Task: Open Card Product End-of-Life Performance Review in Board Customer Service Chatbot Implementation and Optimization to Workspace Audio Editing Software and add a team member Softage.1@softage.net, a label Purple, a checklist User Experience Design, an attachment from your onedrive, a color Purple and finally, add a card description 'Plan and execute company team-building retreat with a focus on personal development' and a comment 'This task presents an opportunity to build strong relationships with our stakeholders and earn their trust.'. Add a start date 'Jan 09, 1900' with a due date 'Jan 16, 1900'
Action: Mouse moved to (92, 359)
Screenshot: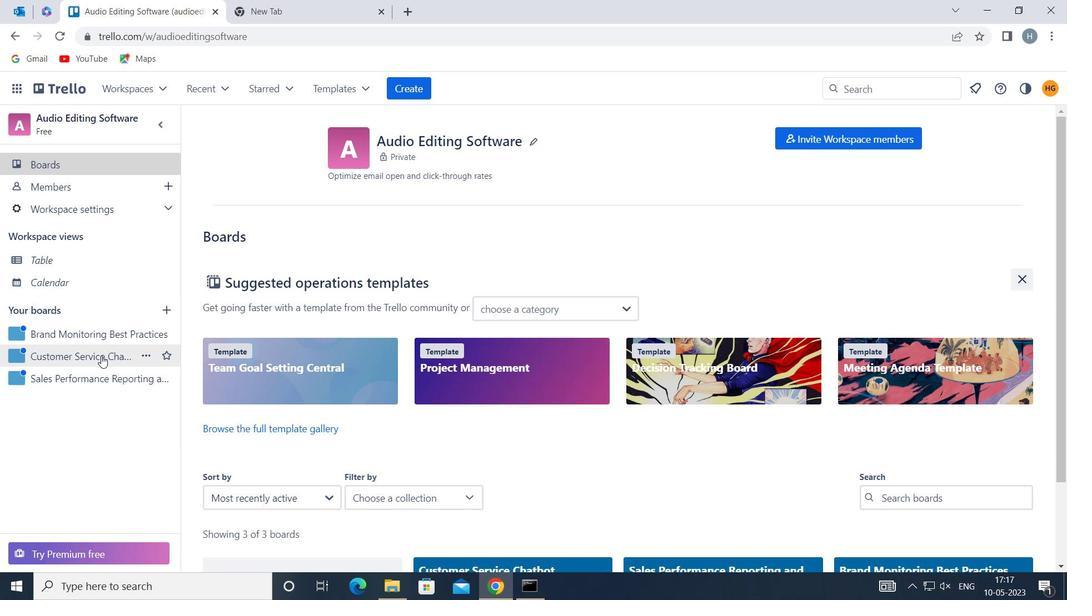 
Action: Mouse pressed left at (92, 359)
Screenshot: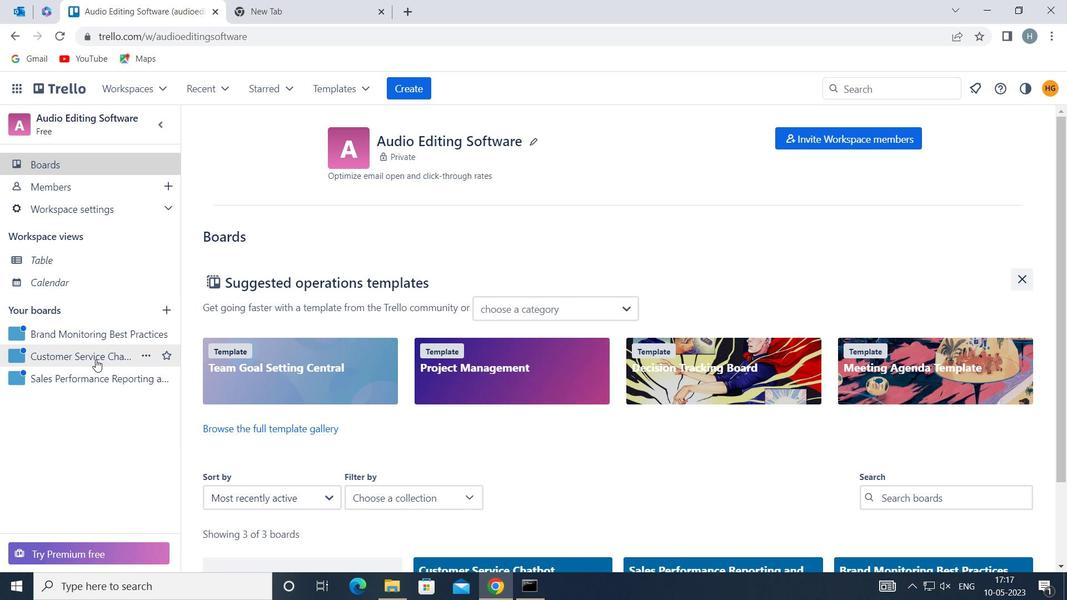 
Action: Mouse moved to (645, 196)
Screenshot: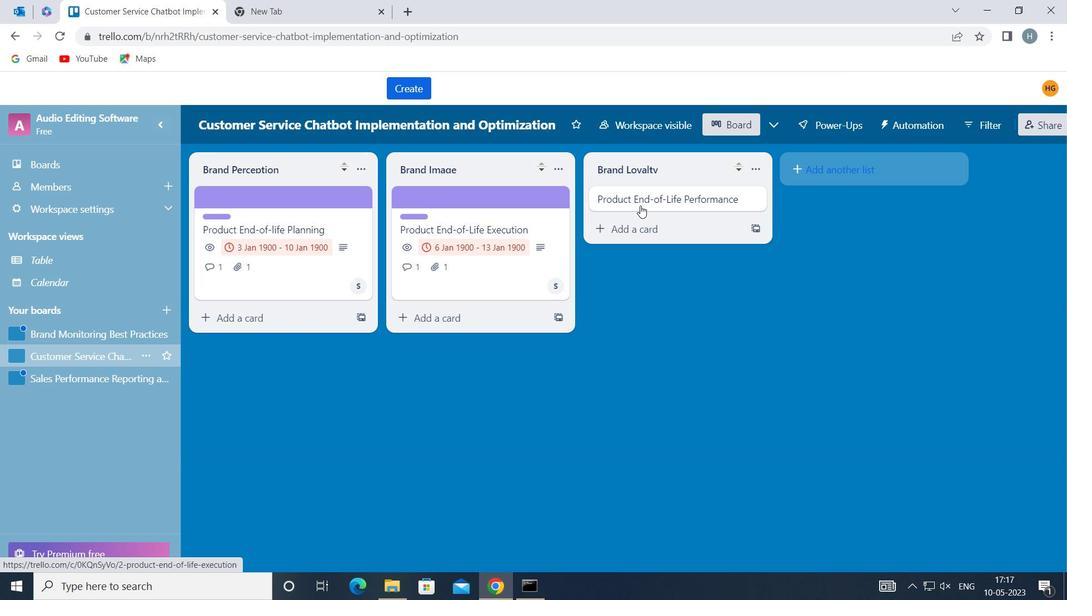 
Action: Mouse pressed left at (645, 196)
Screenshot: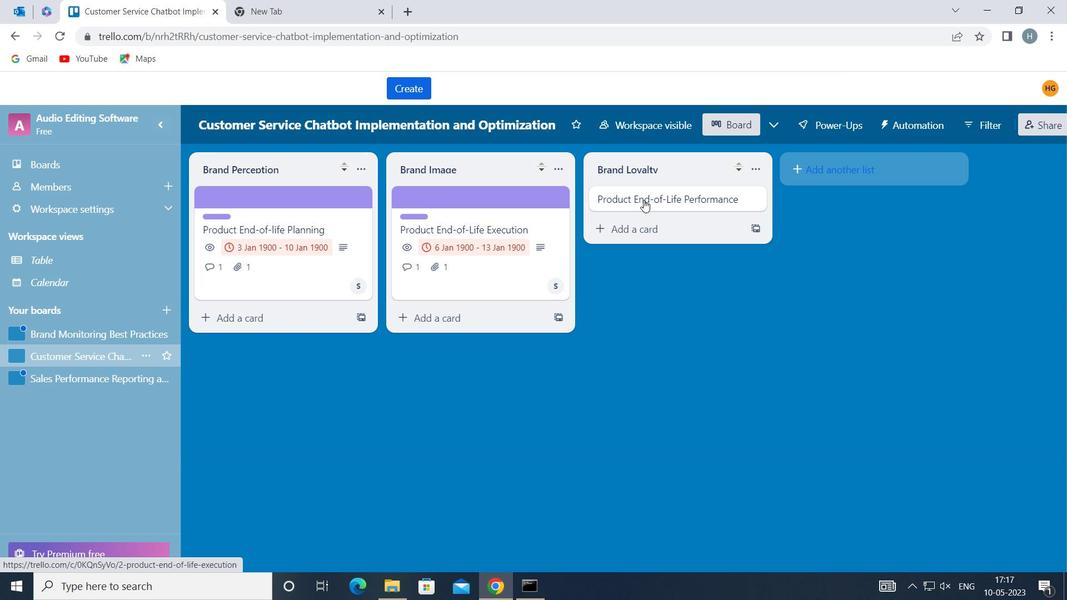 
Action: Mouse moved to (700, 248)
Screenshot: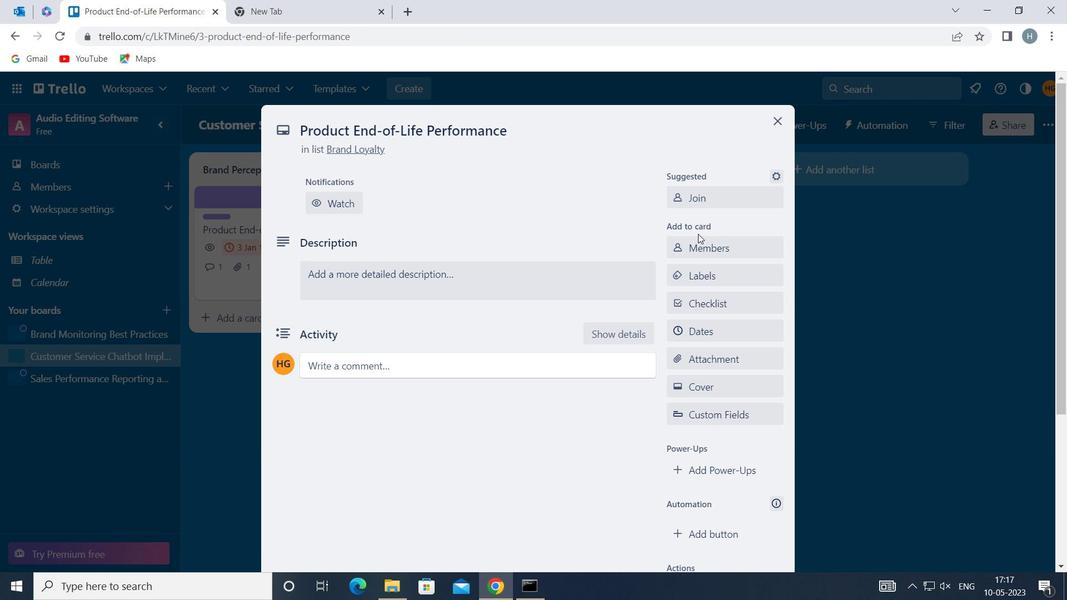 
Action: Mouse pressed left at (700, 248)
Screenshot: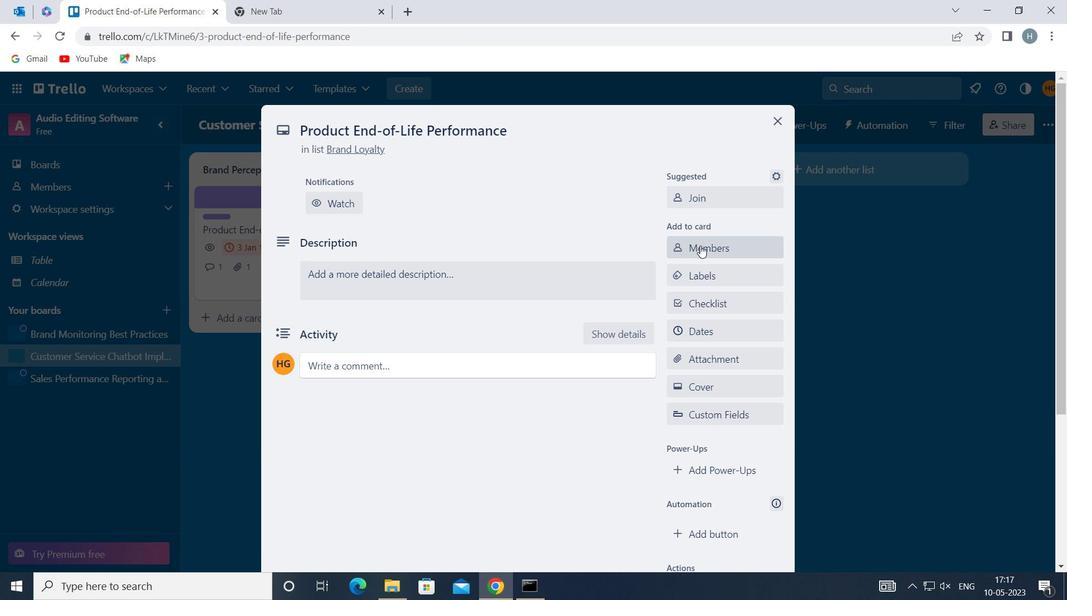 
Action: Key pressed softa
Screenshot: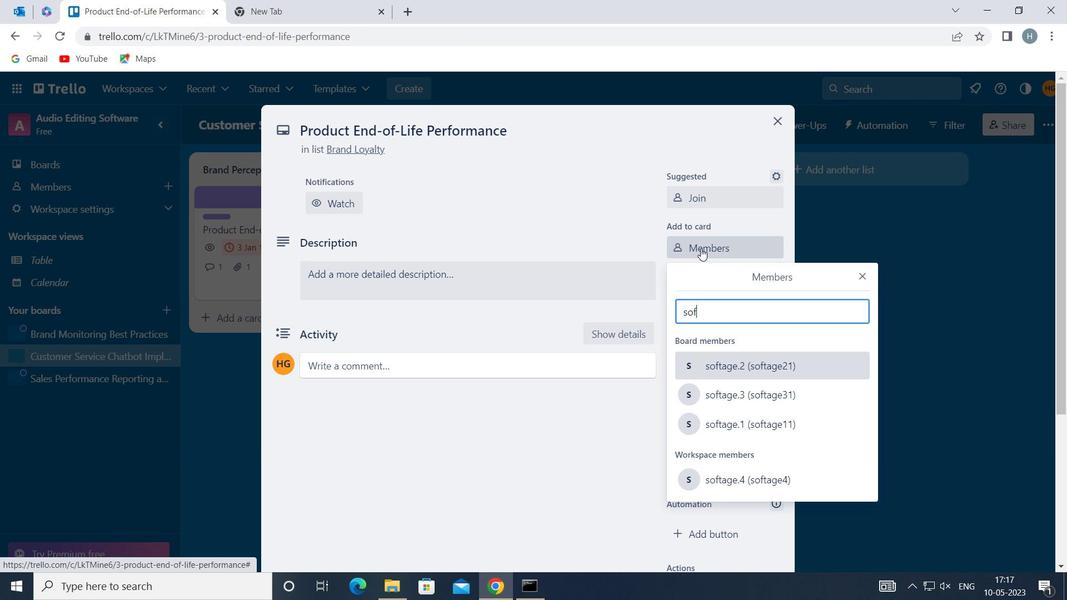
Action: Mouse moved to (763, 416)
Screenshot: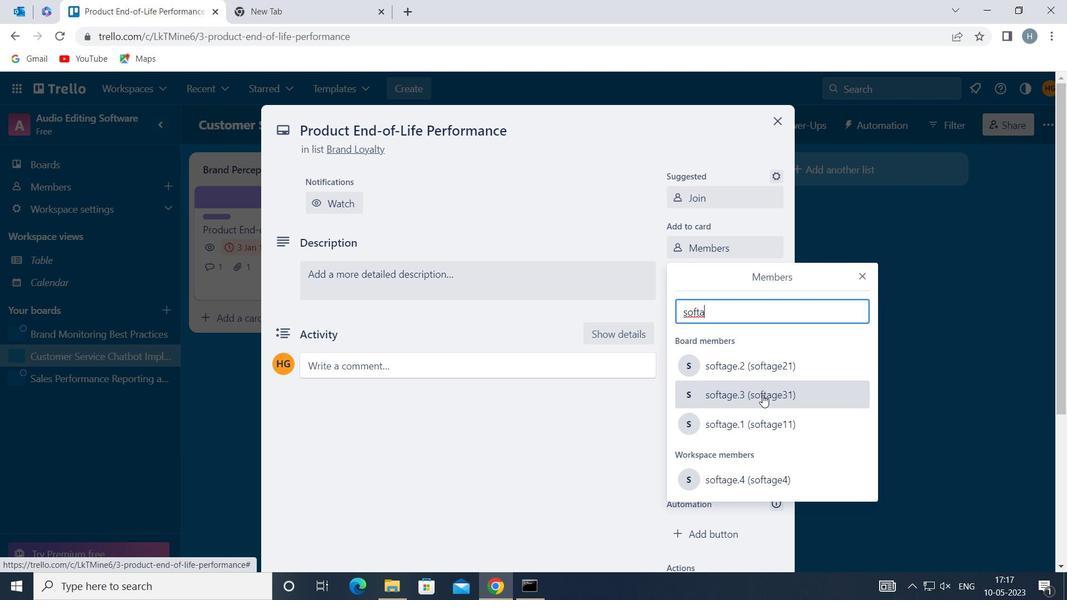
Action: Mouse pressed left at (763, 416)
Screenshot: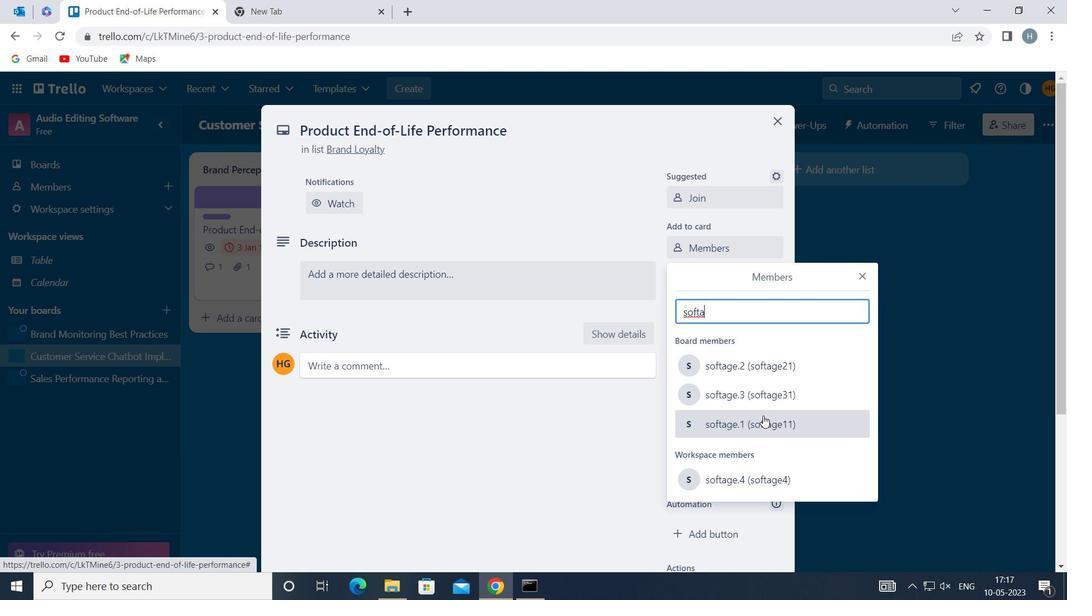 
Action: Mouse moved to (860, 276)
Screenshot: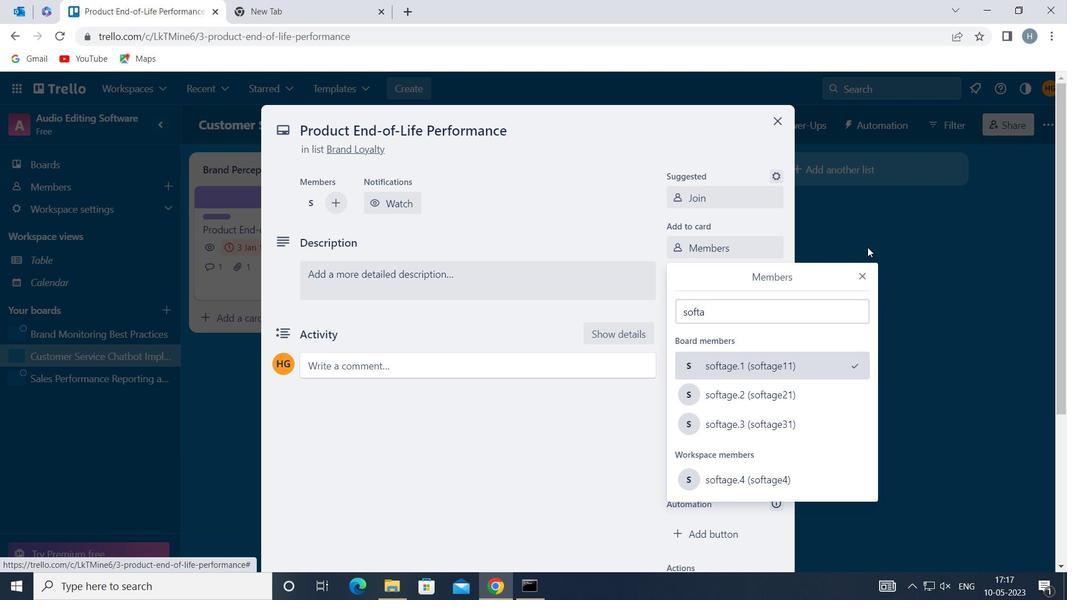 
Action: Mouse pressed left at (860, 276)
Screenshot: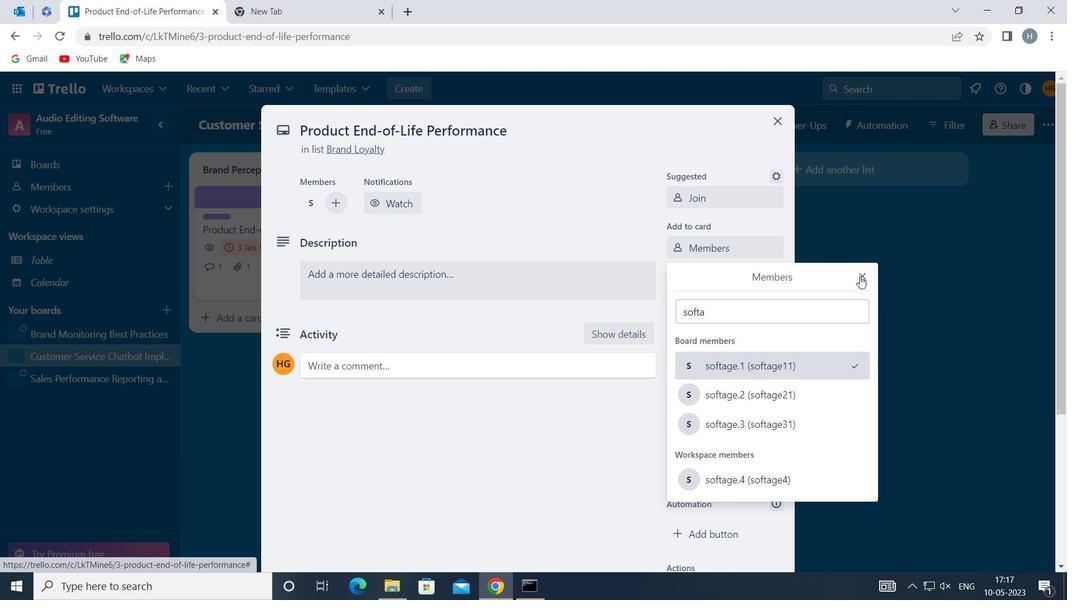 
Action: Mouse moved to (741, 272)
Screenshot: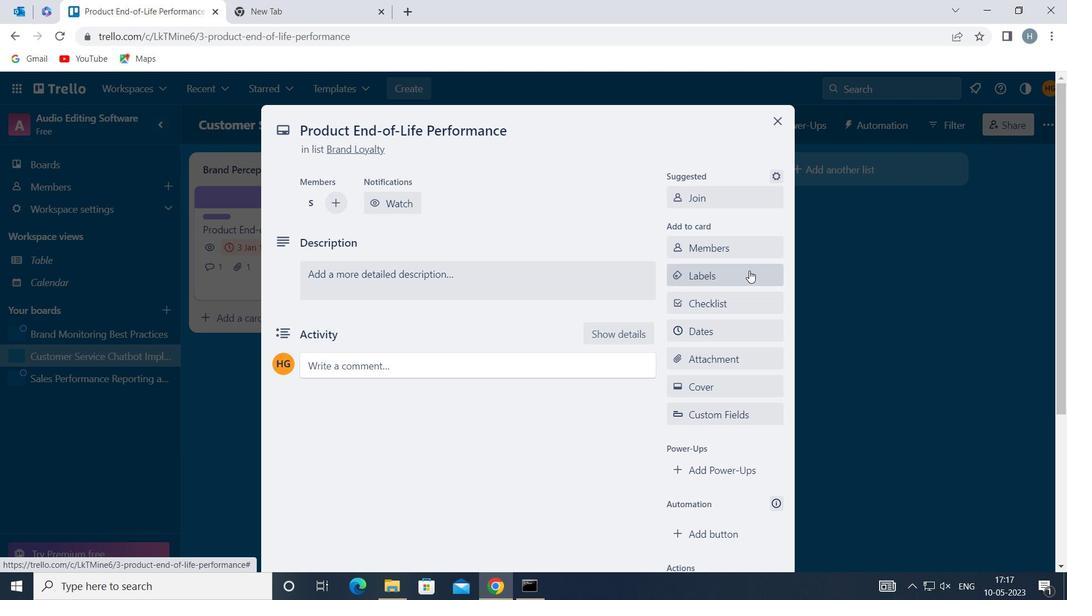 
Action: Mouse pressed left at (741, 272)
Screenshot: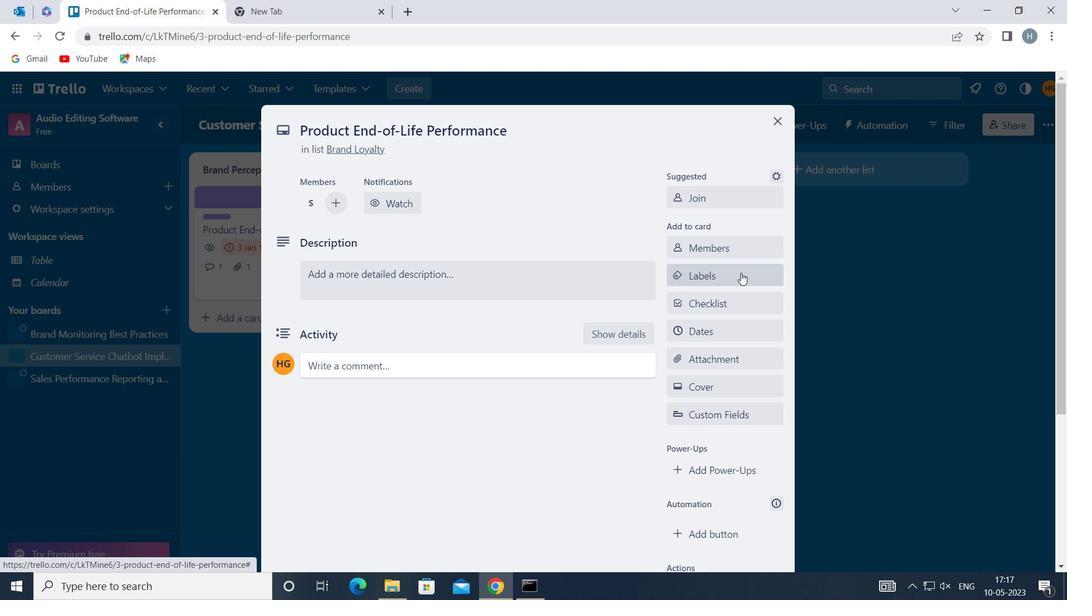 
Action: Mouse moved to (828, 305)
Screenshot: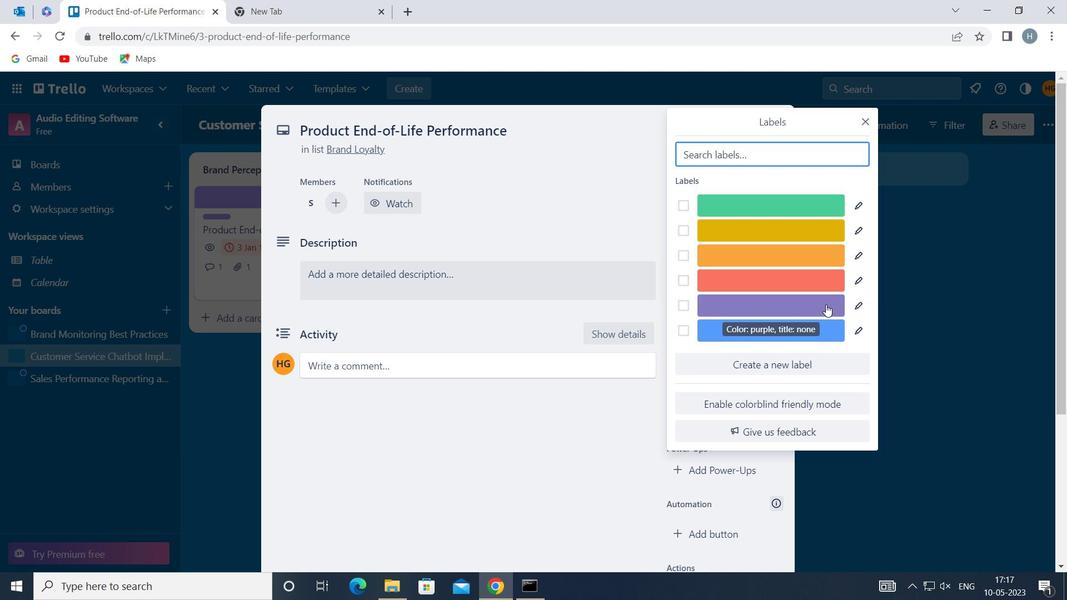 
Action: Mouse pressed left at (828, 305)
Screenshot: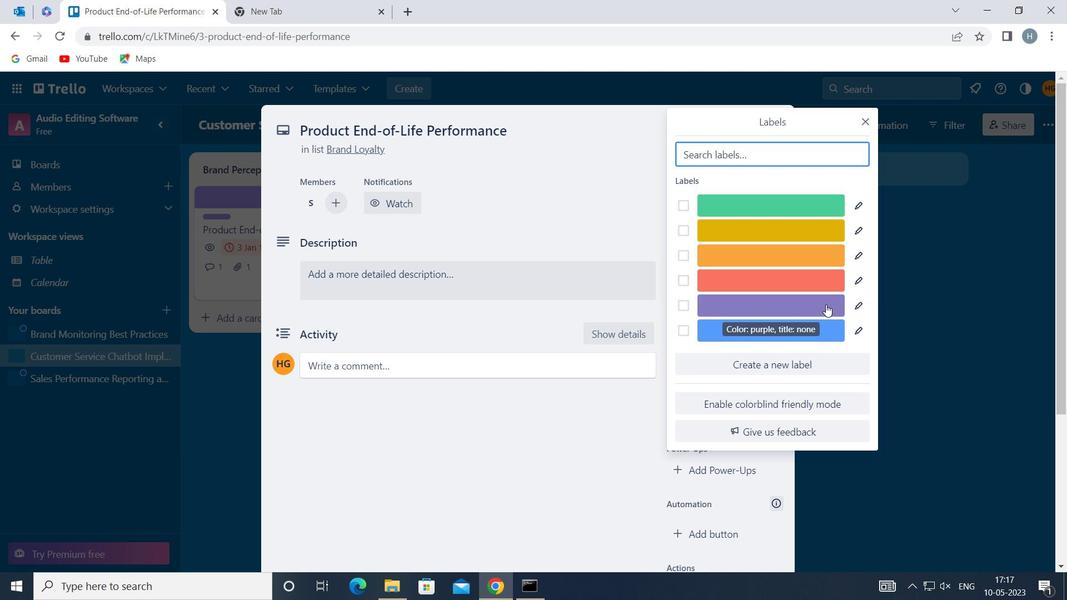 
Action: Mouse moved to (865, 119)
Screenshot: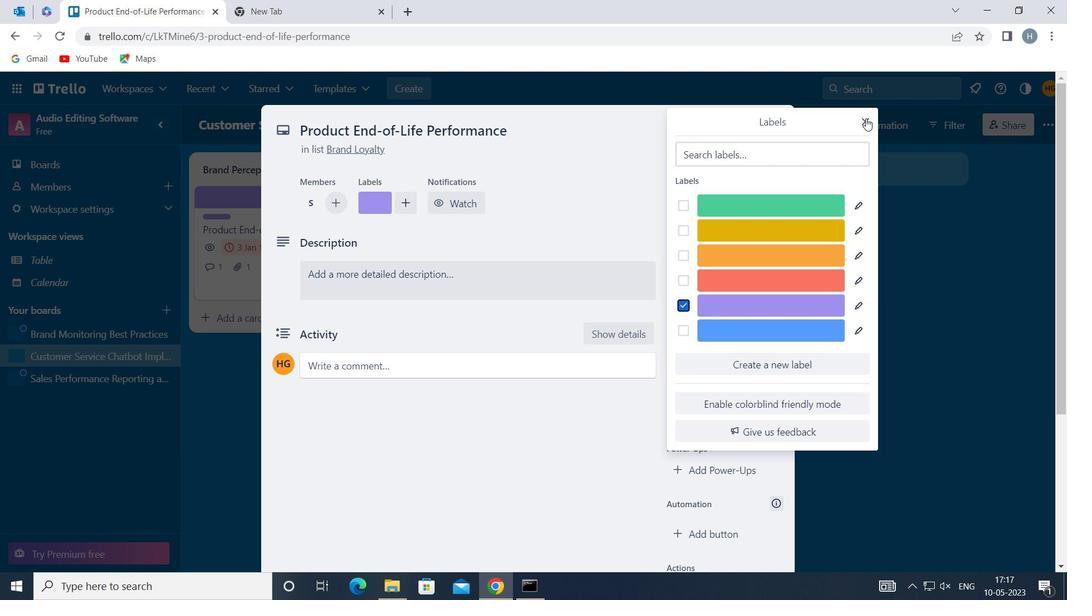 
Action: Mouse pressed left at (865, 119)
Screenshot: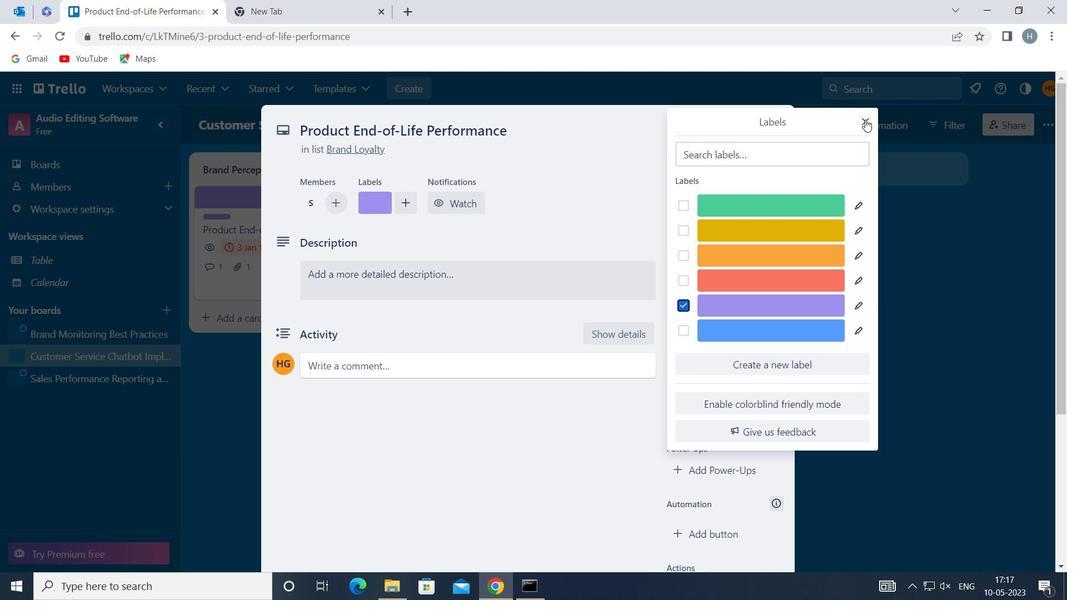 
Action: Mouse moved to (729, 302)
Screenshot: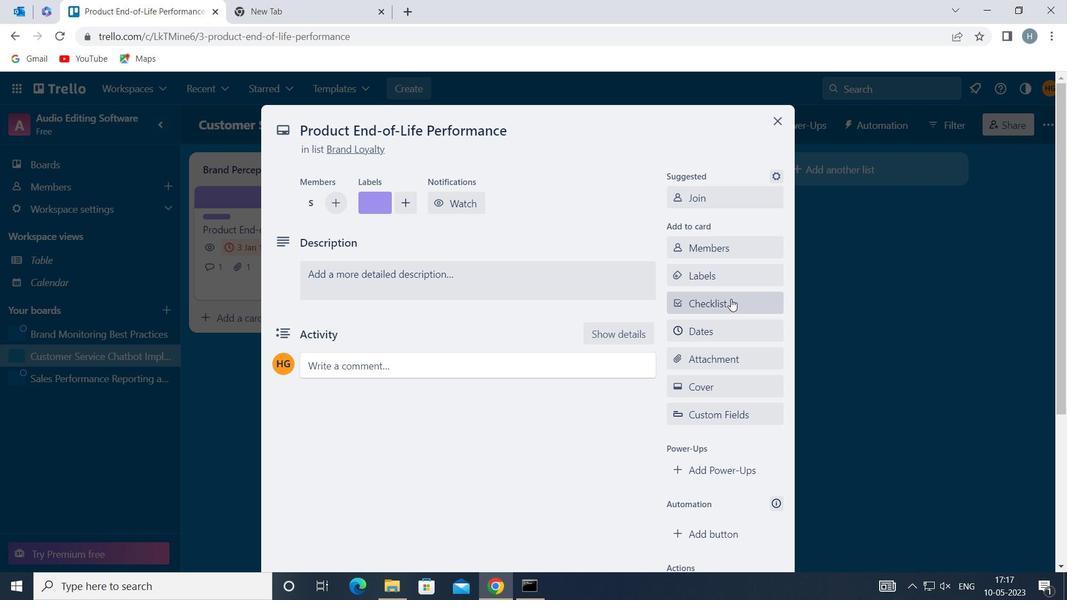 
Action: Mouse pressed left at (729, 302)
Screenshot: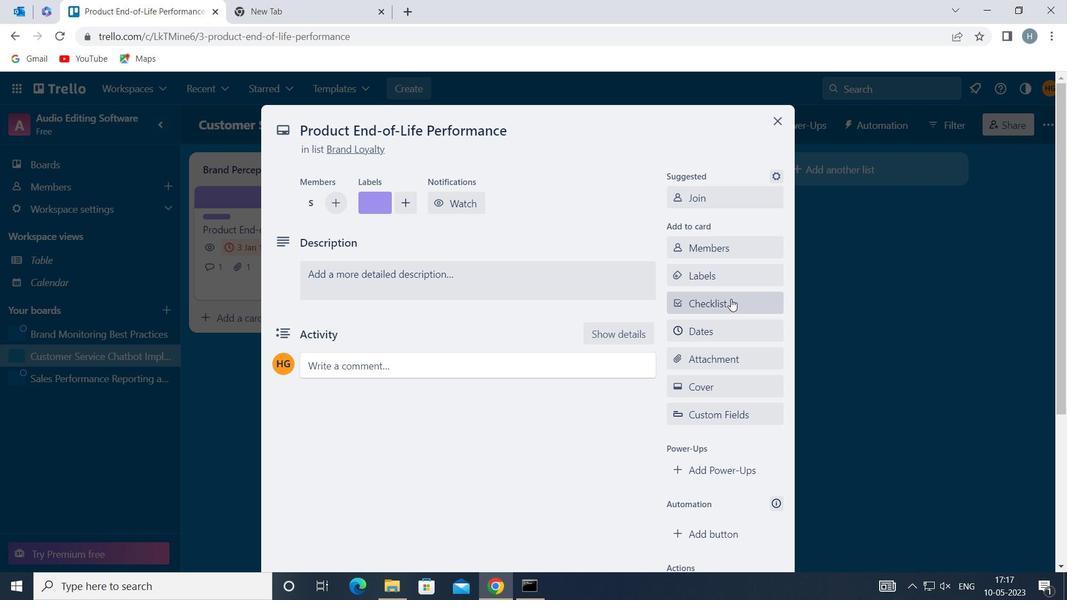 
Action: Mouse moved to (729, 302)
Screenshot: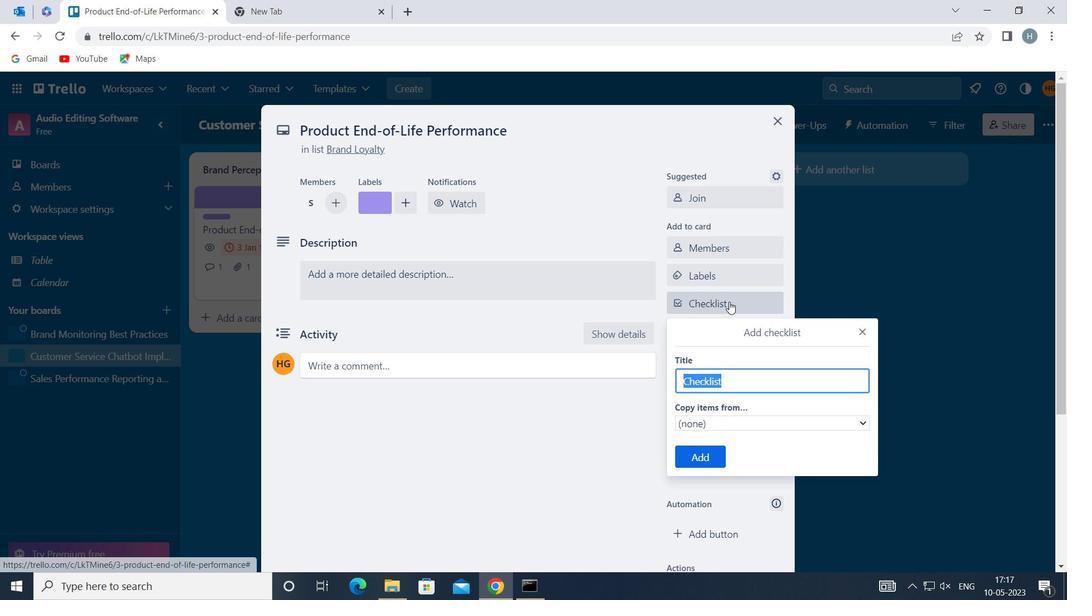 
Action: Key pressed <Key.shift>USER
Screenshot: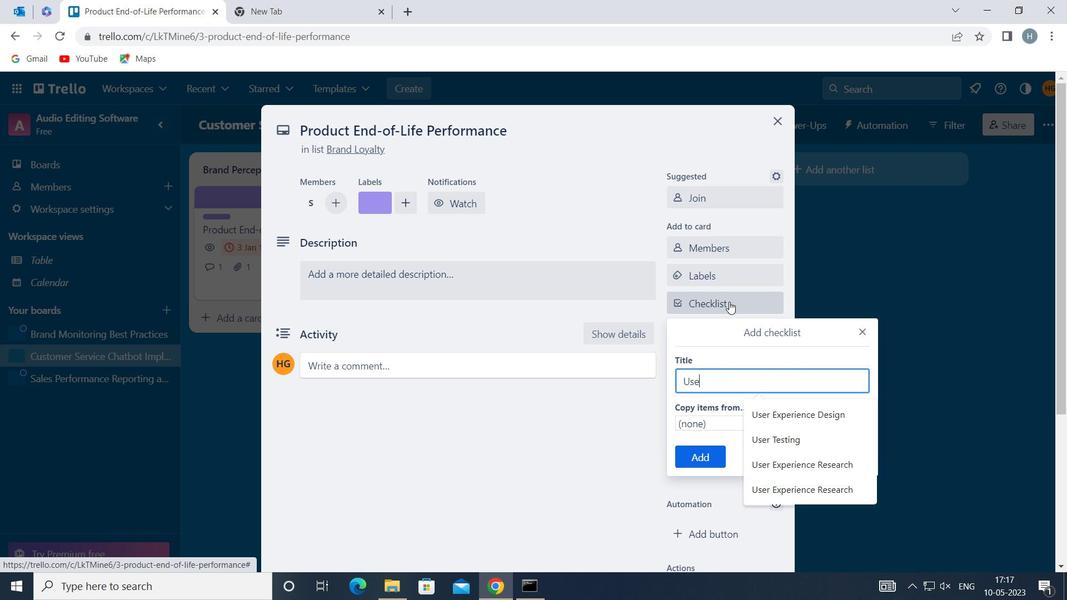 
Action: Mouse moved to (768, 409)
Screenshot: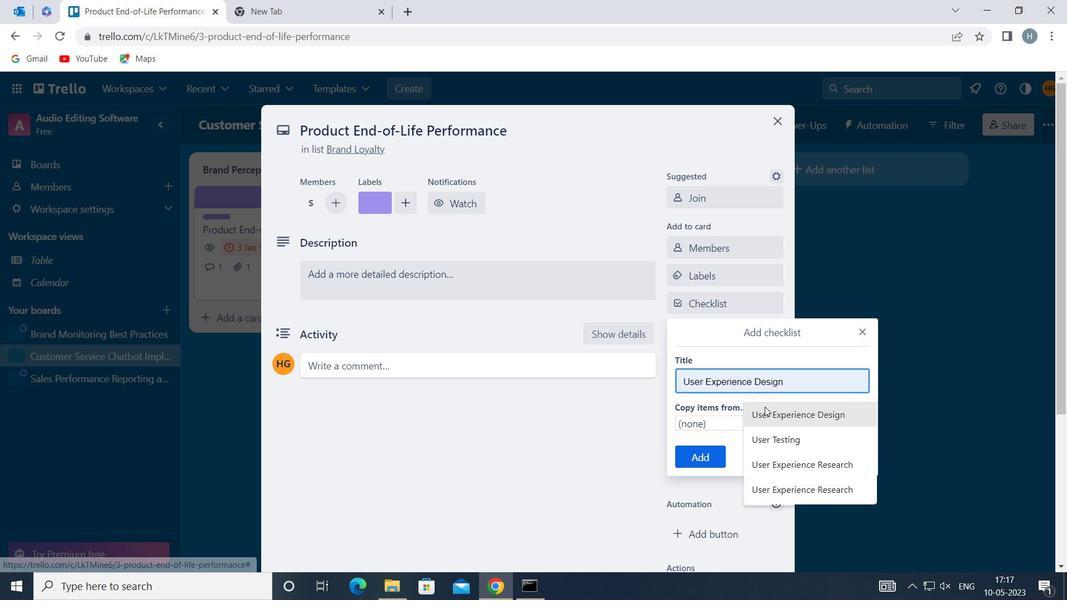 
Action: Mouse pressed left at (768, 409)
Screenshot: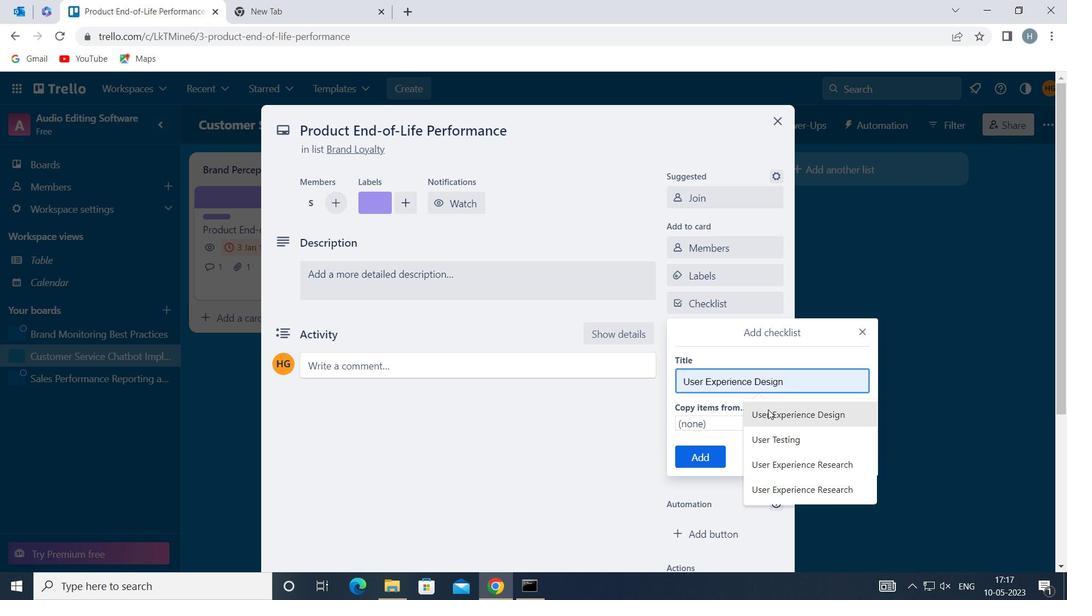 
Action: Mouse moved to (707, 451)
Screenshot: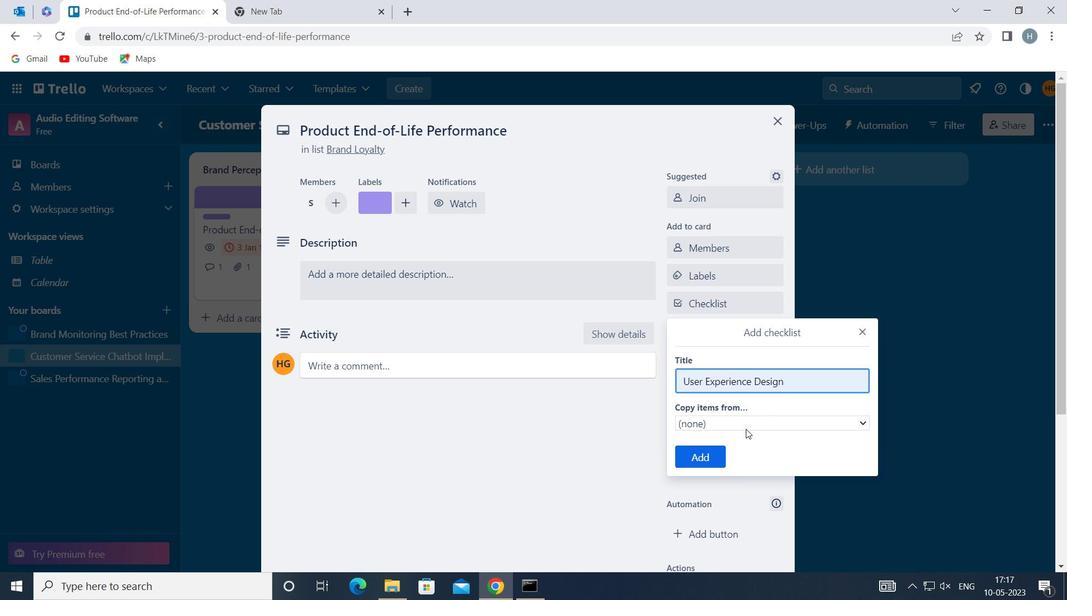 
Action: Mouse pressed left at (707, 451)
Screenshot: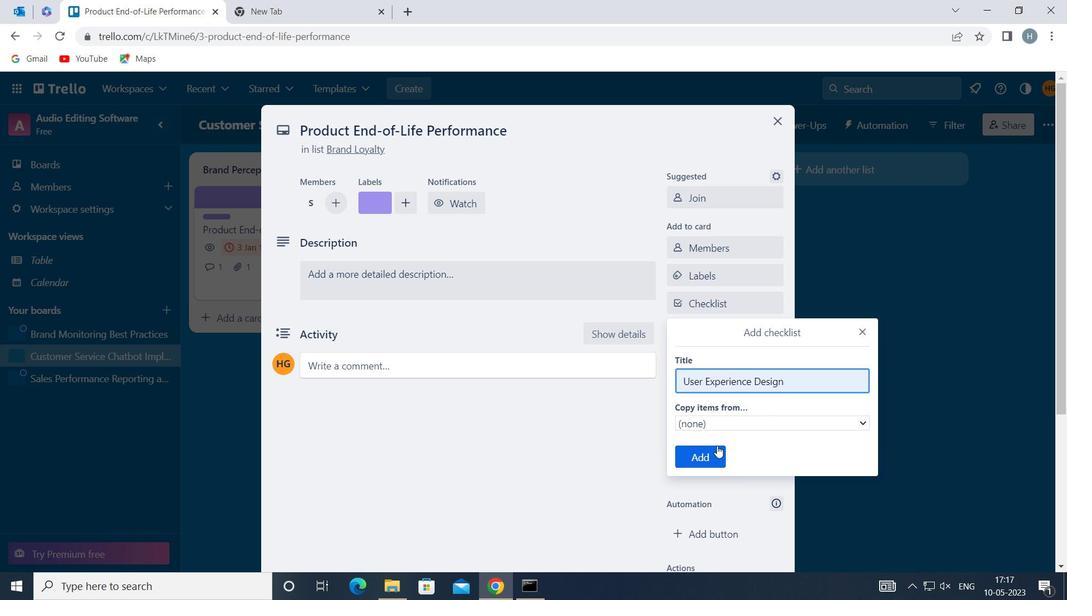 
Action: Mouse moved to (720, 352)
Screenshot: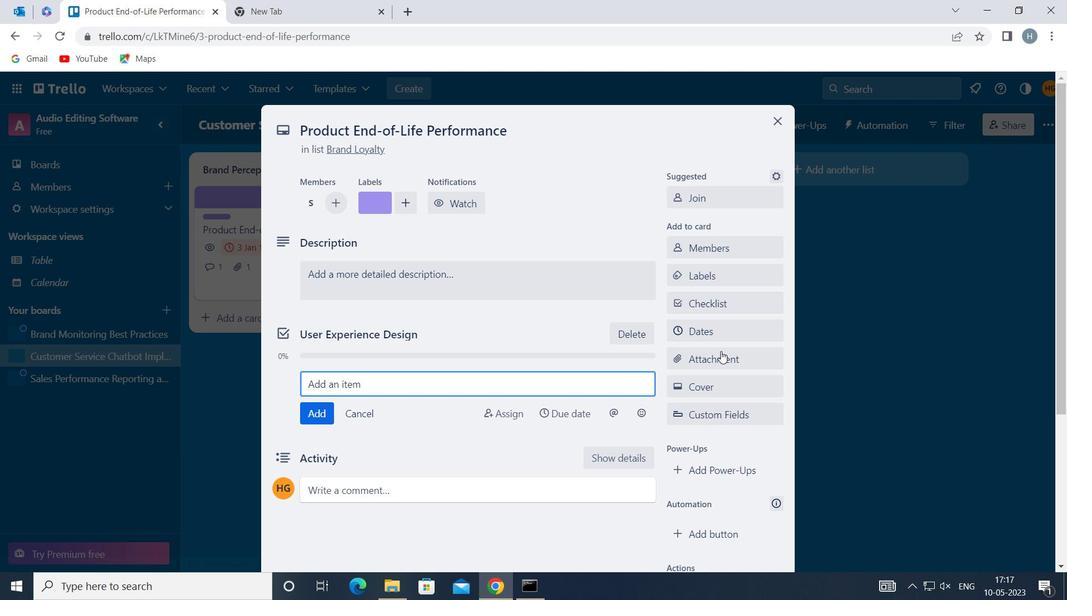 
Action: Mouse pressed left at (720, 352)
Screenshot: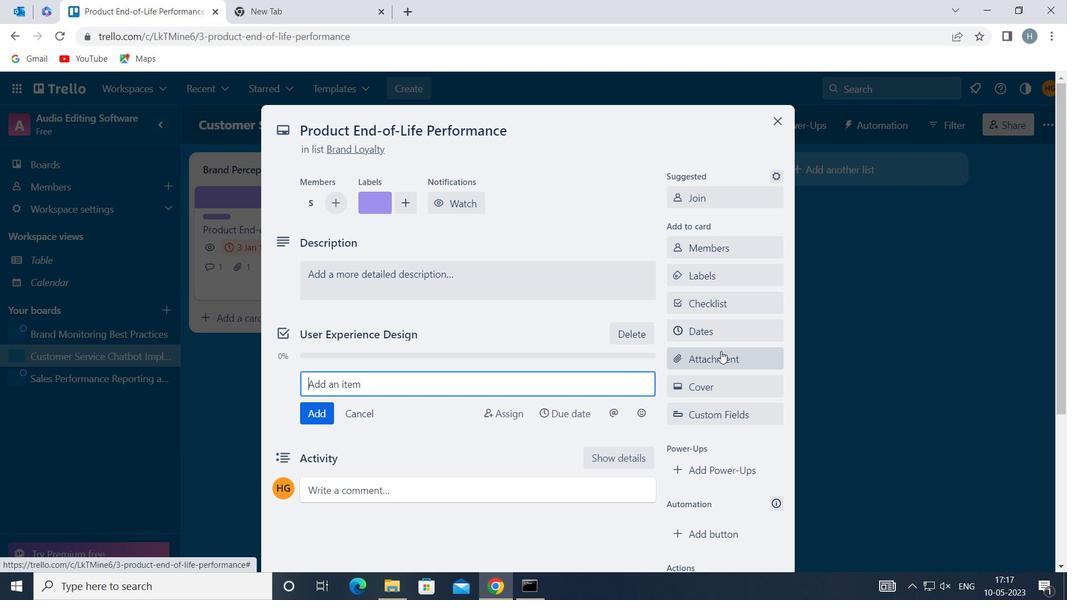 
Action: Mouse moved to (728, 256)
Screenshot: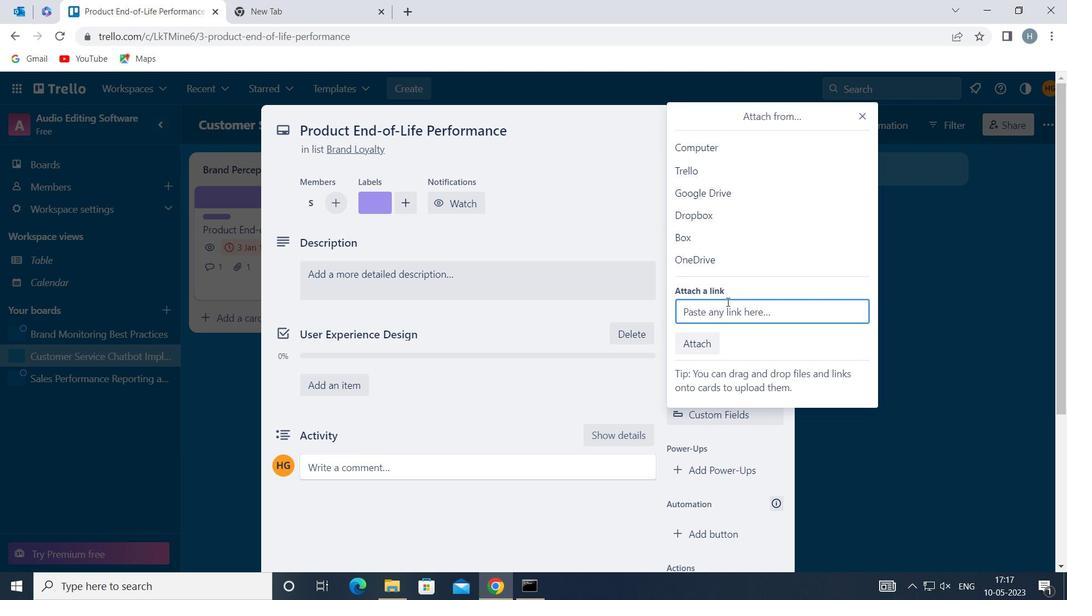 
Action: Mouse pressed left at (728, 256)
Screenshot: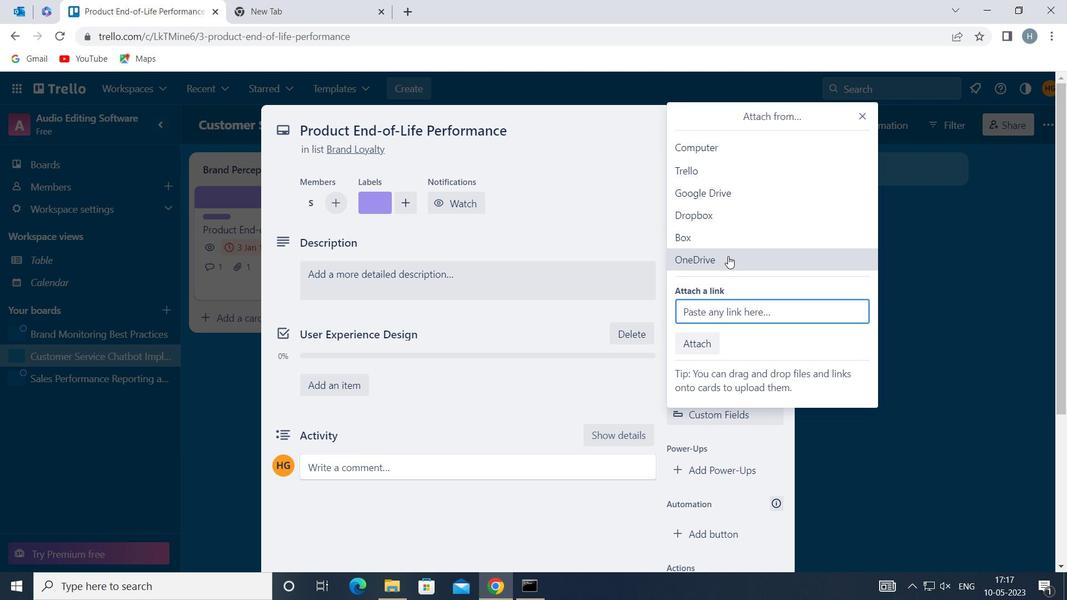 
Action: Mouse moved to (533, 185)
Screenshot: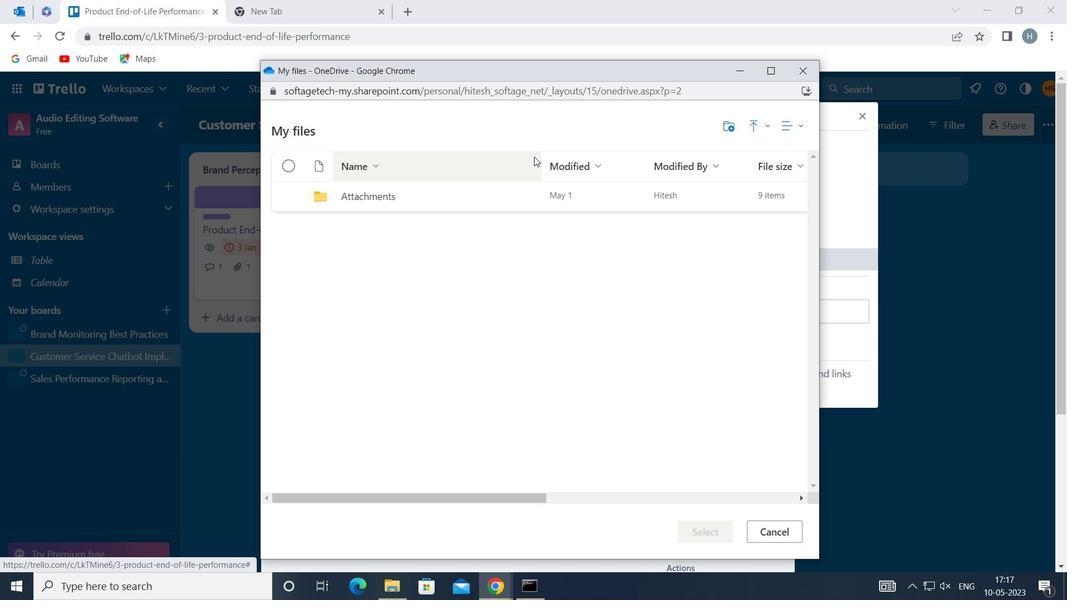 
Action: Mouse pressed left at (533, 185)
Screenshot: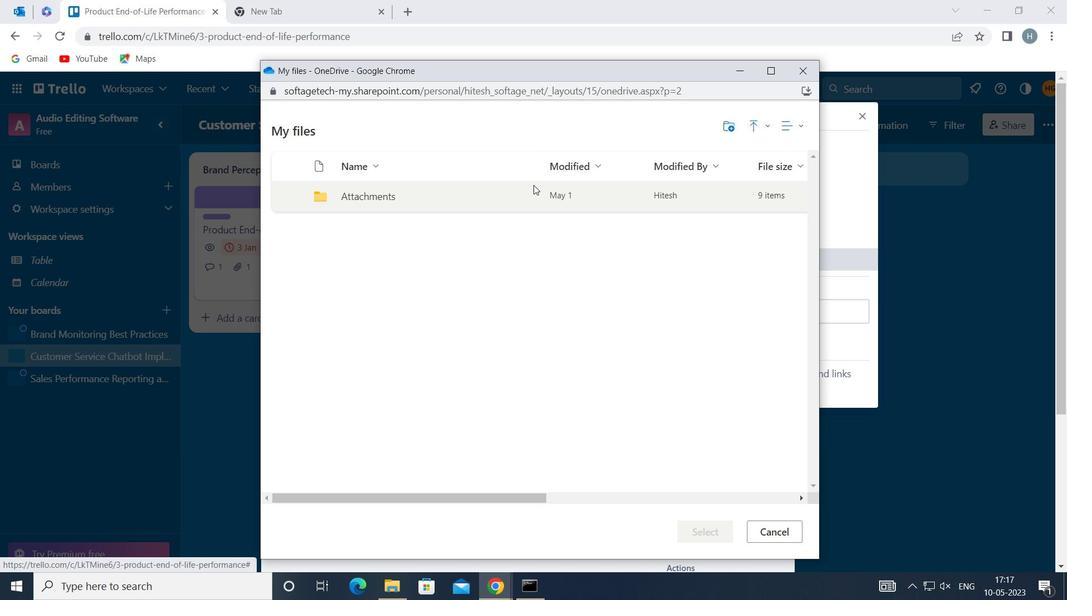 
Action: Mouse moved to (549, 193)
Screenshot: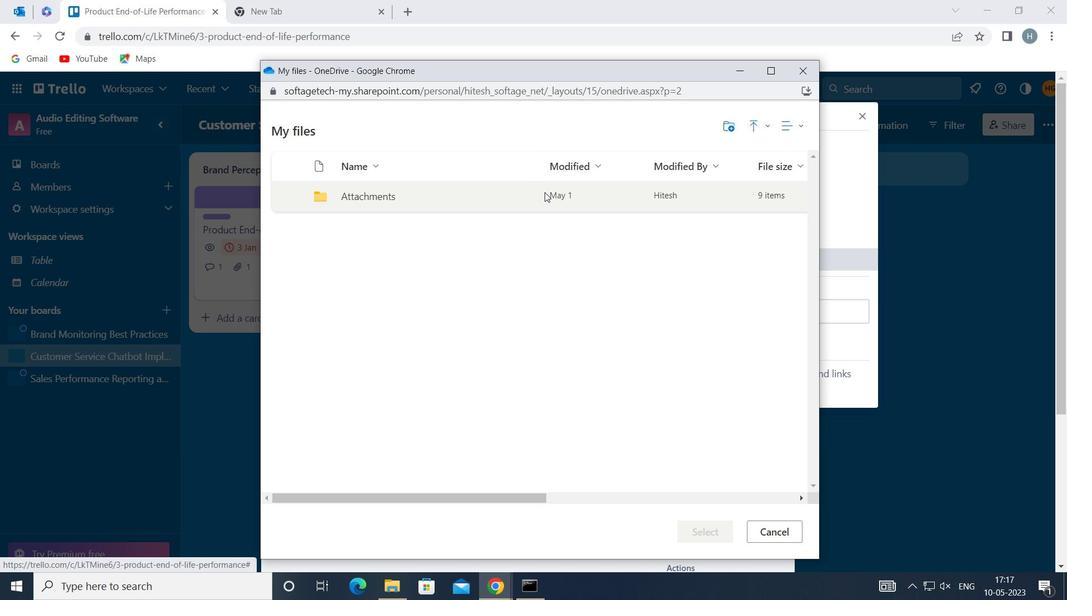 
Action: Mouse pressed left at (549, 193)
Screenshot: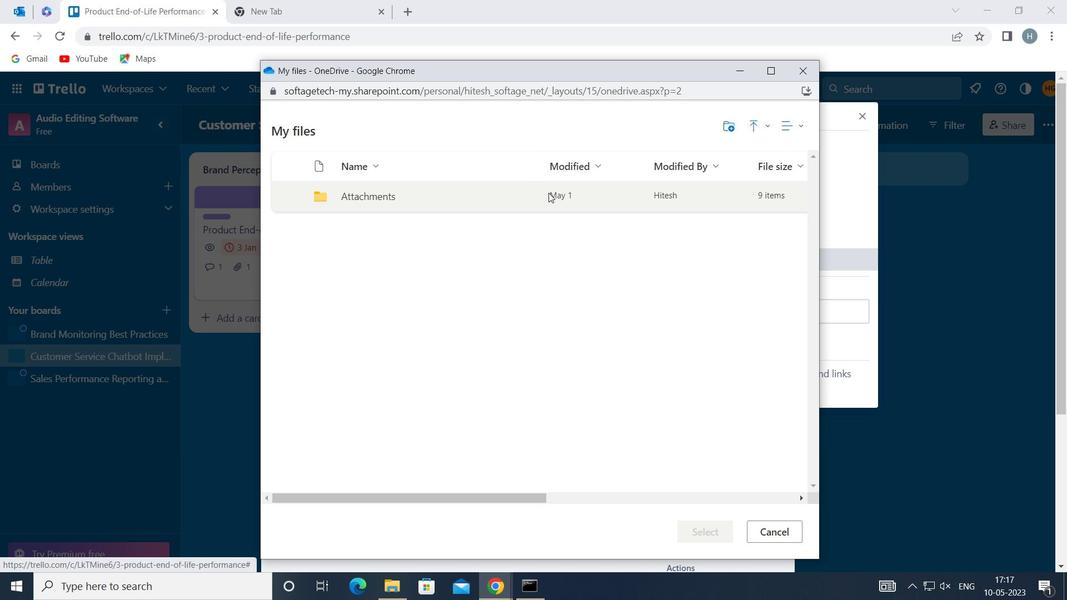 
Action: Mouse pressed left at (549, 193)
Screenshot: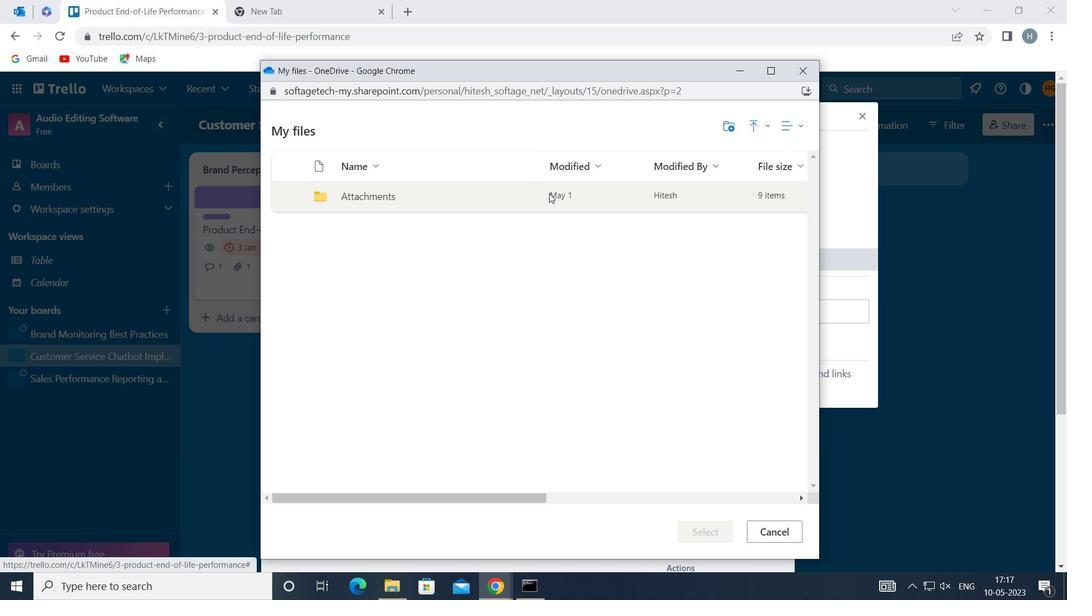 
Action: Mouse moved to (671, 232)
Screenshot: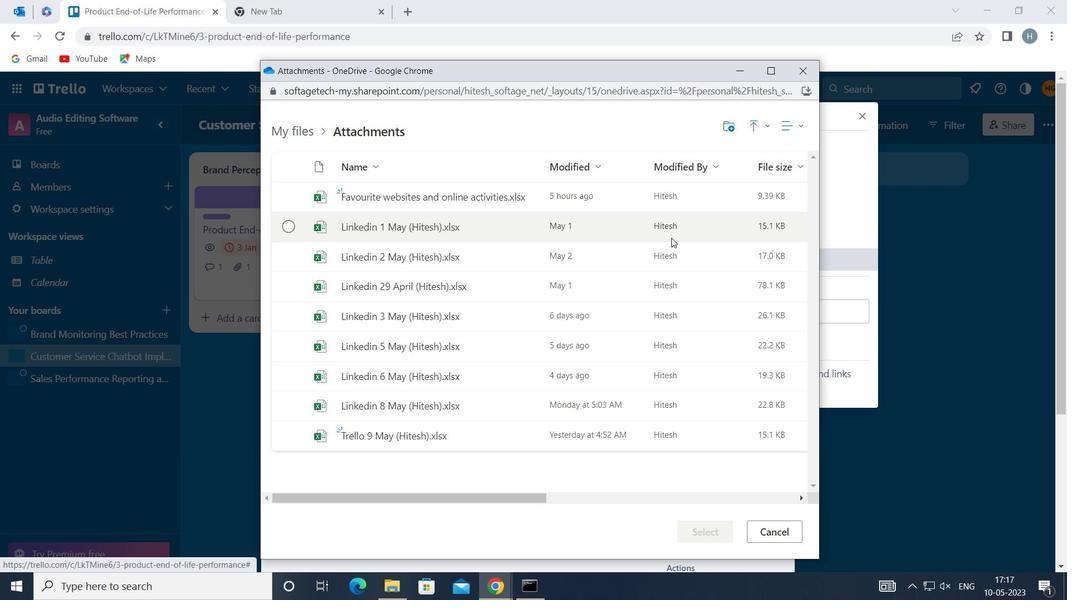 
Action: Mouse pressed left at (671, 232)
Screenshot: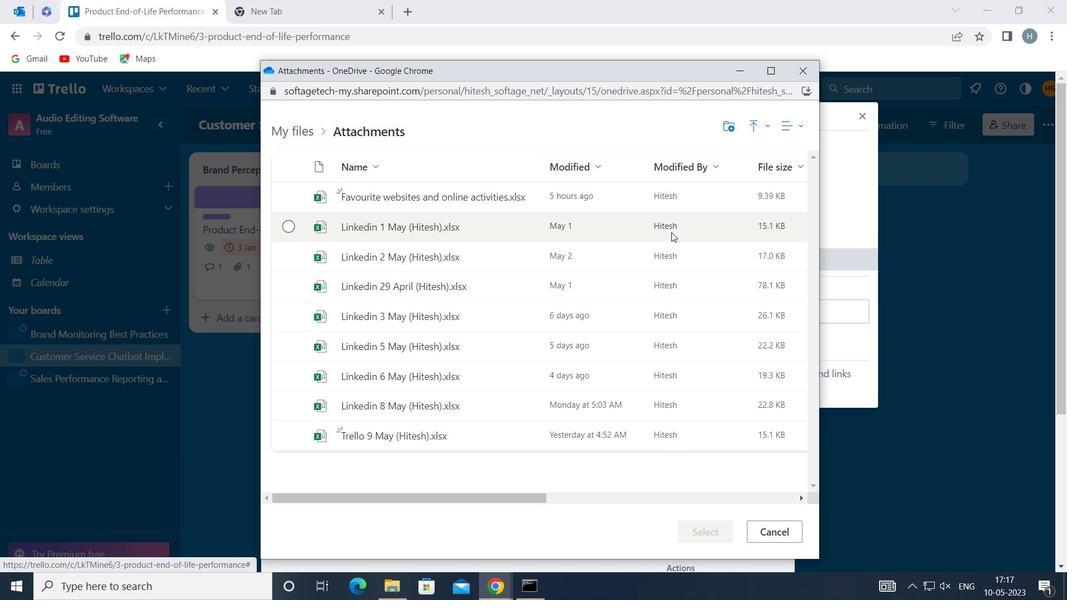 
Action: Mouse moved to (713, 527)
Screenshot: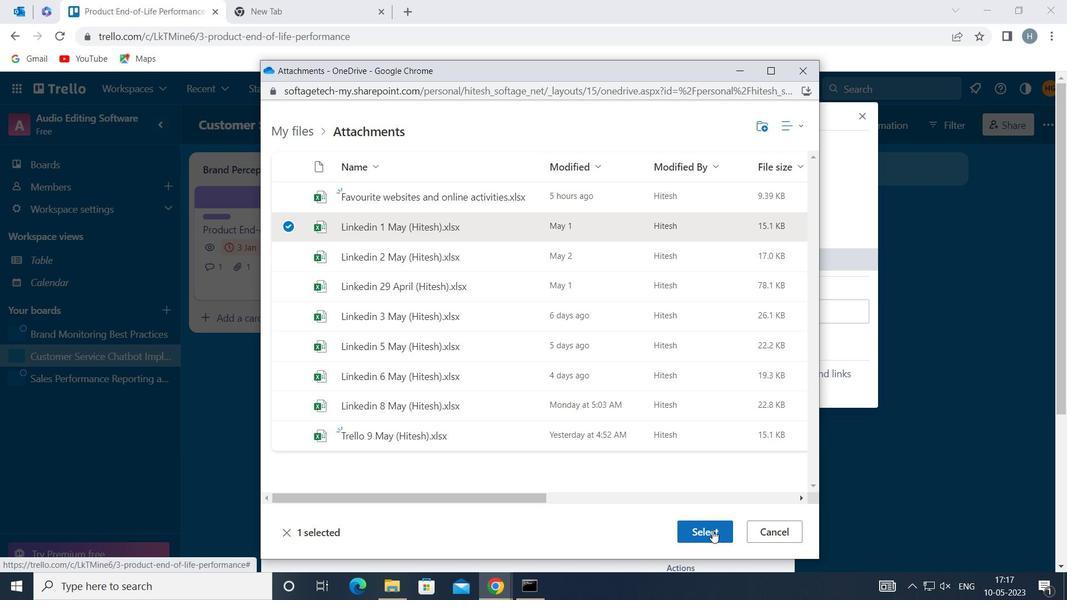 
Action: Mouse pressed left at (713, 527)
Screenshot: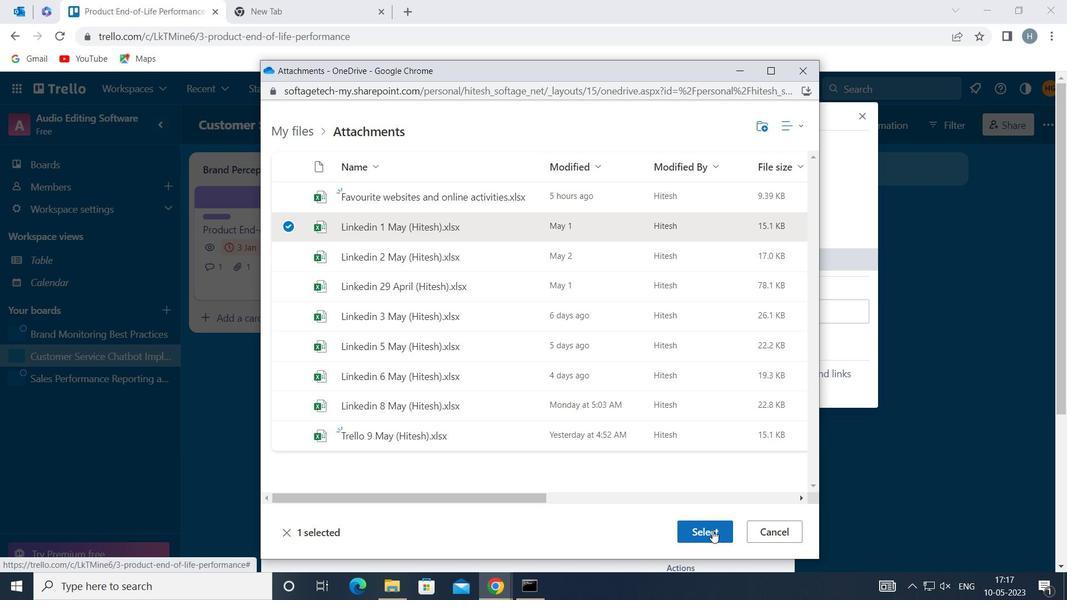 
Action: Mouse moved to (728, 382)
Screenshot: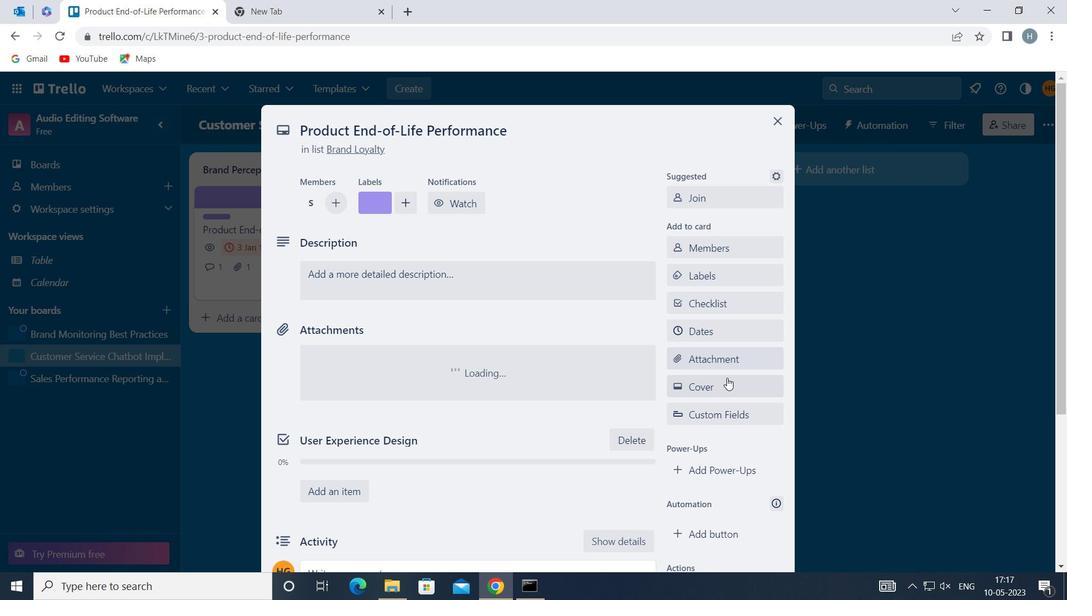 
Action: Mouse pressed left at (728, 382)
Screenshot: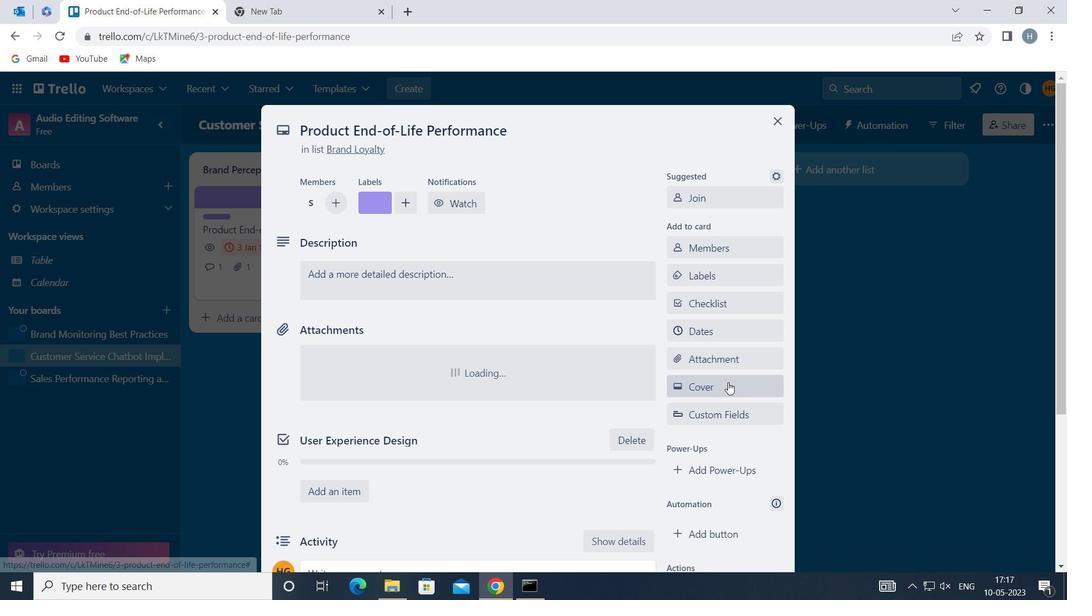 
Action: Mouse moved to (857, 233)
Screenshot: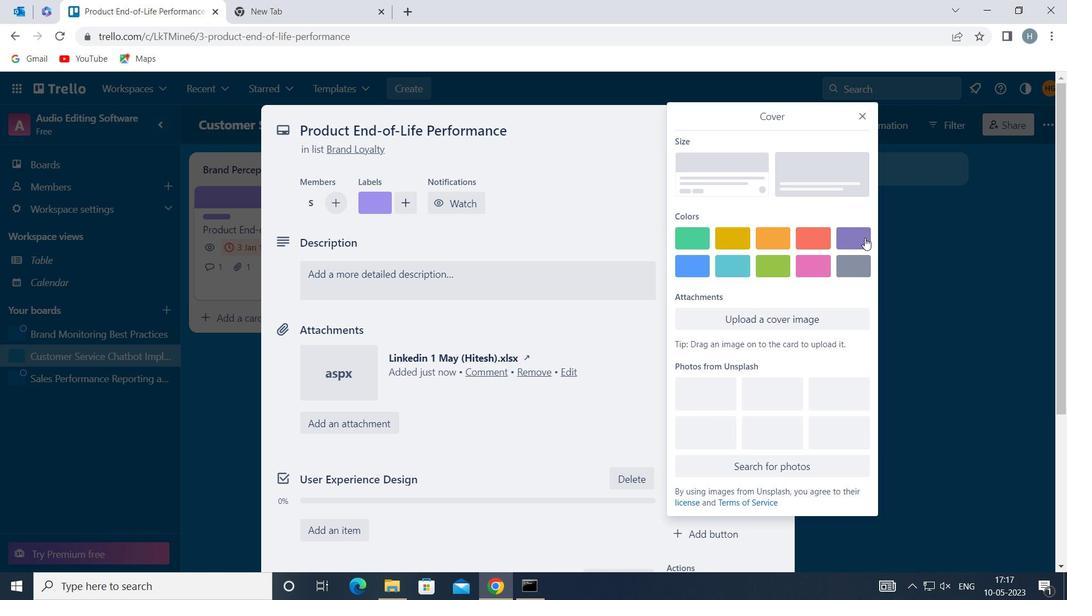 
Action: Mouse pressed left at (857, 233)
Screenshot: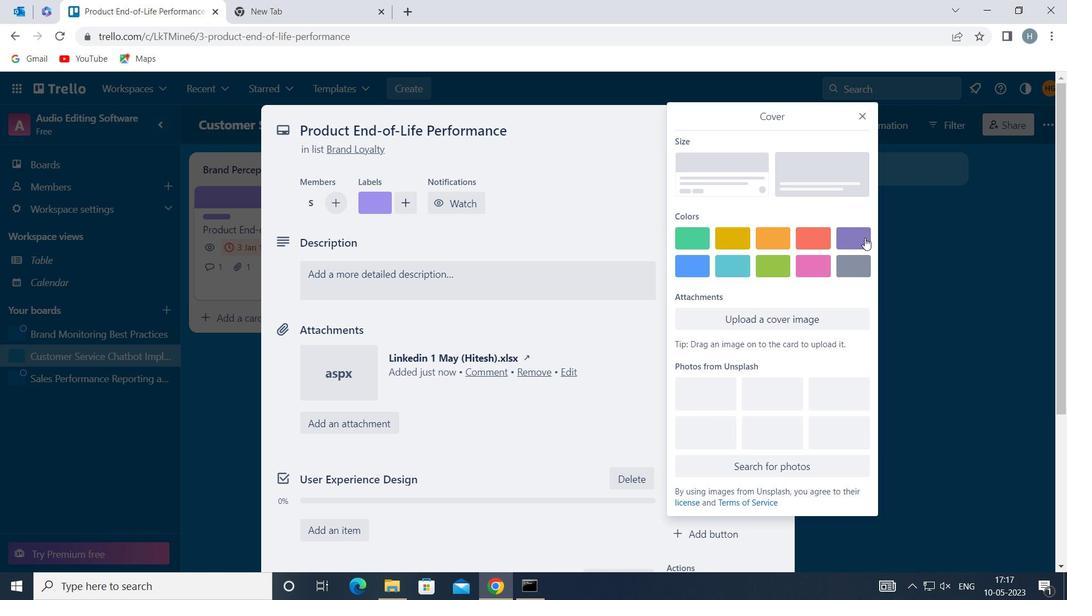 
Action: Mouse moved to (863, 115)
Screenshot: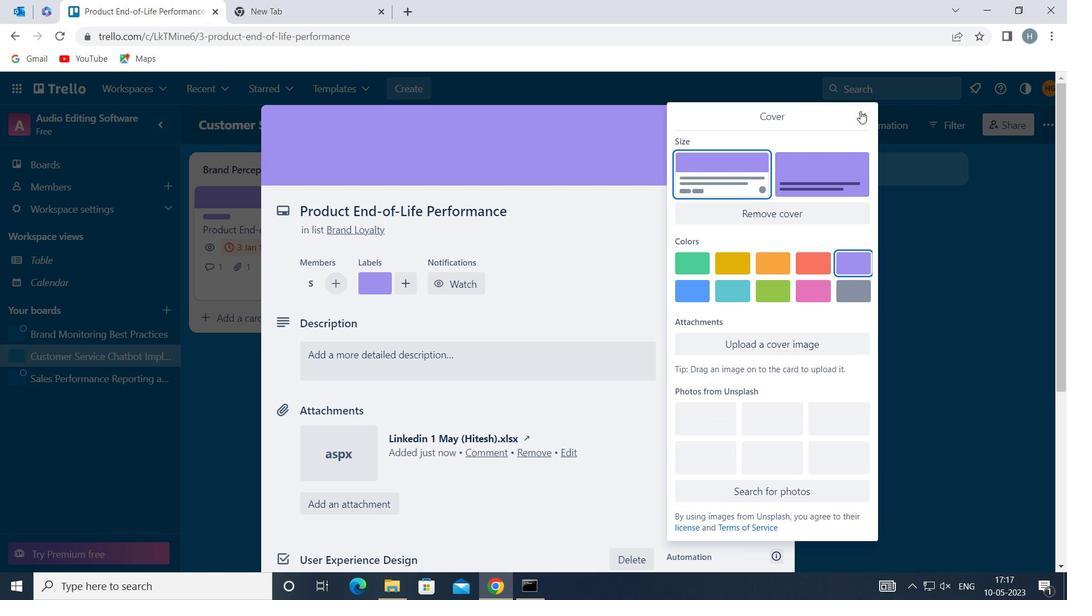 
Action: Mouse pressed left at (863, 115)
Screenshot: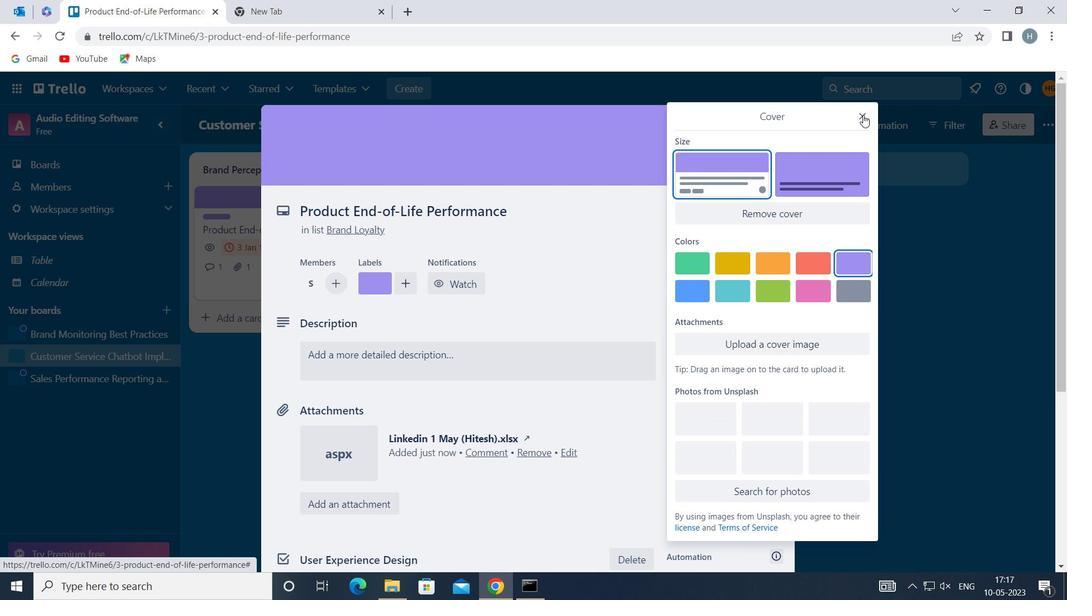 
Action: Mouse moved to (724, 342)
Screenshot: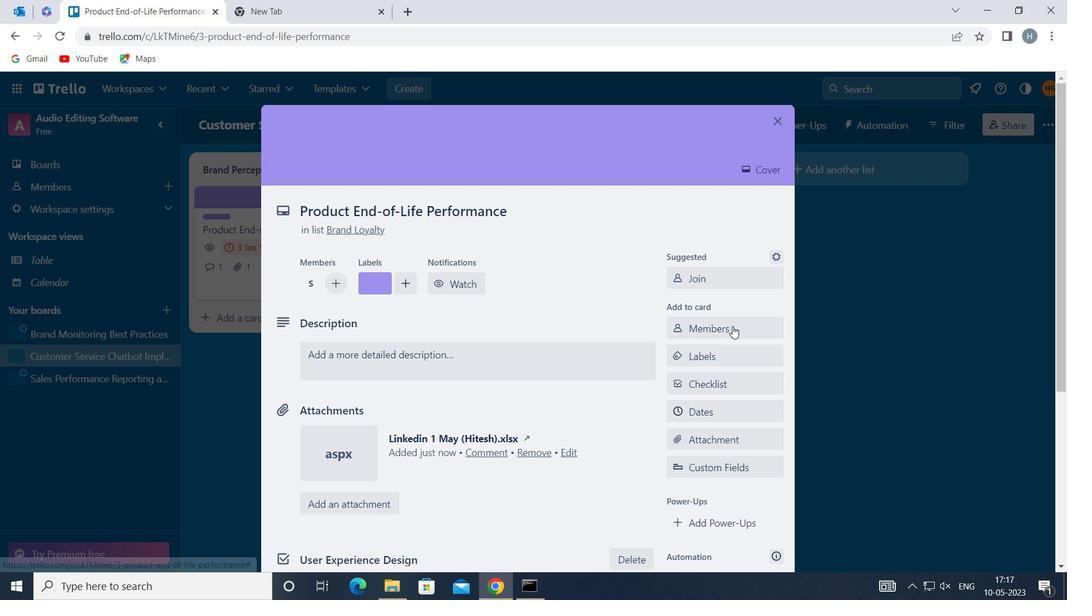 
Action: Mouse scrolled (724, 342) with delta (0, 0)
Screenshot: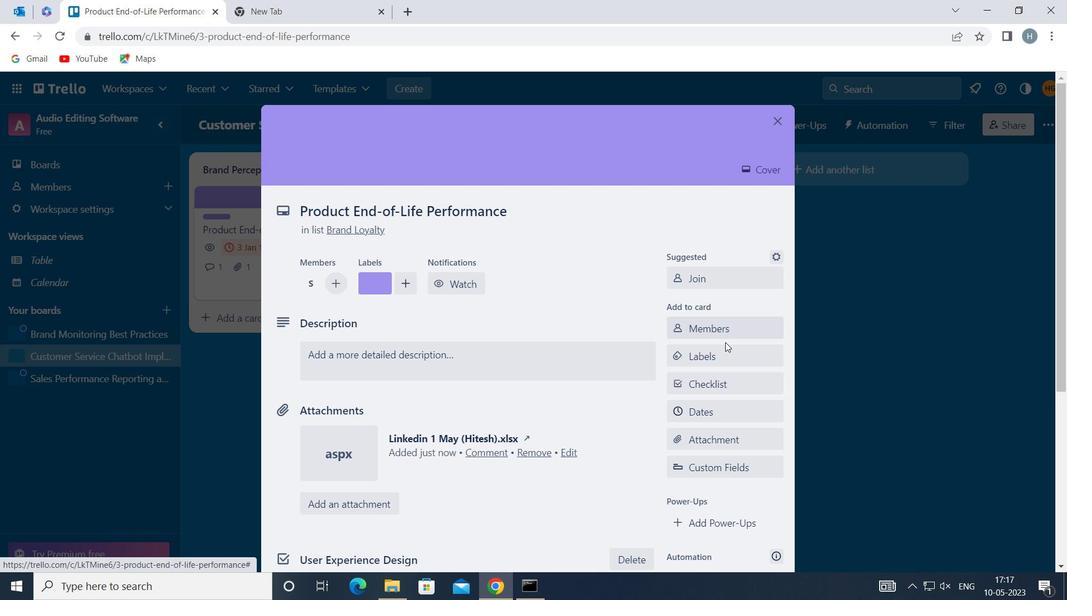 
Action: Mouse moved to (555, 279)
Screenshot: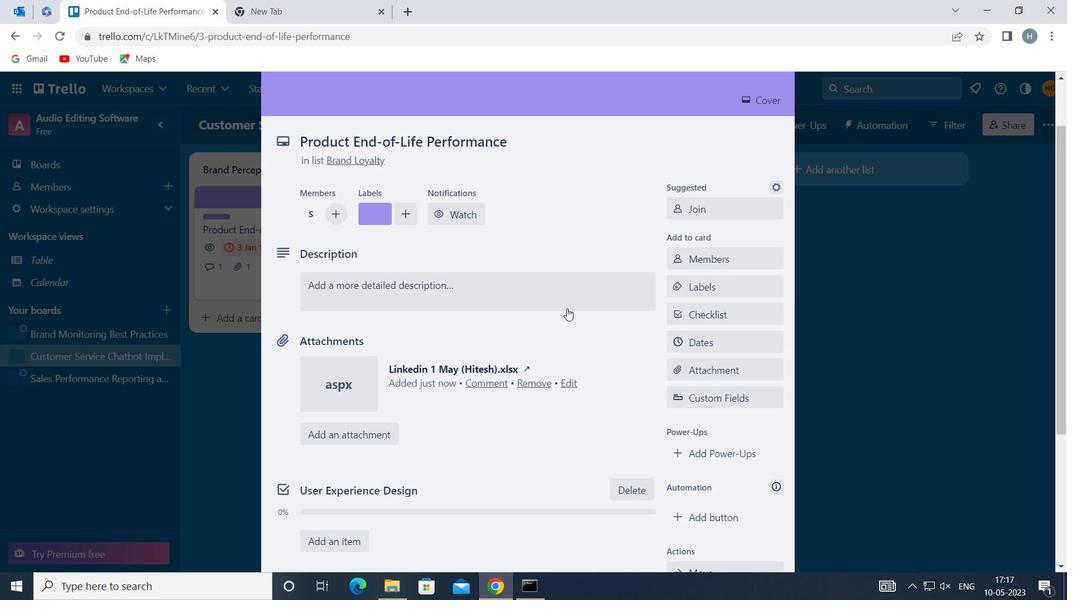 
Action: Mouse pressed left at (555, 279)
Screenshot: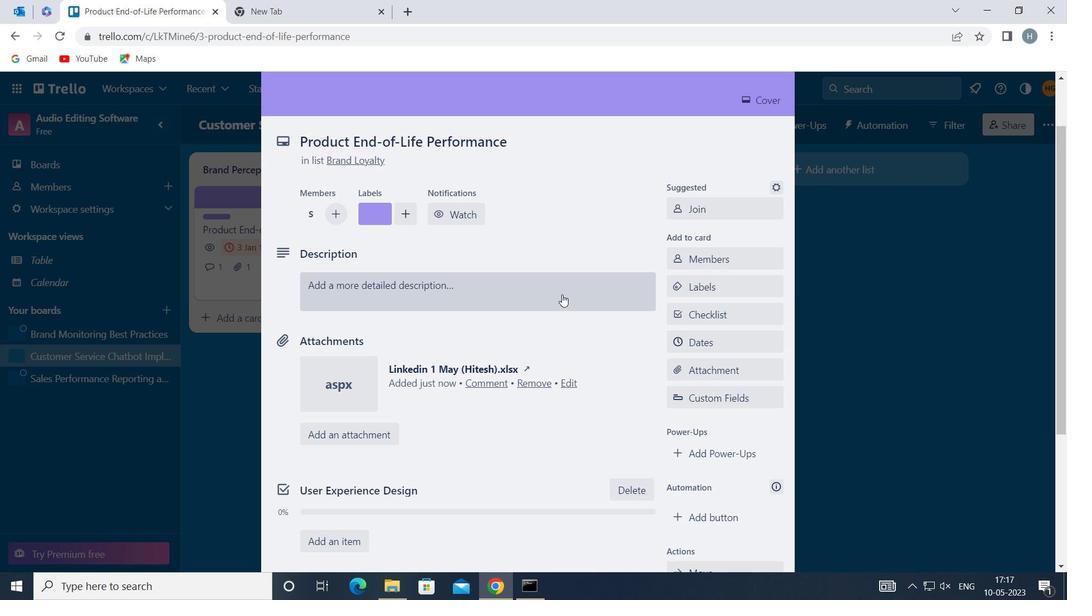 
Action: Mouse moved to (487, 343)
Screenshot: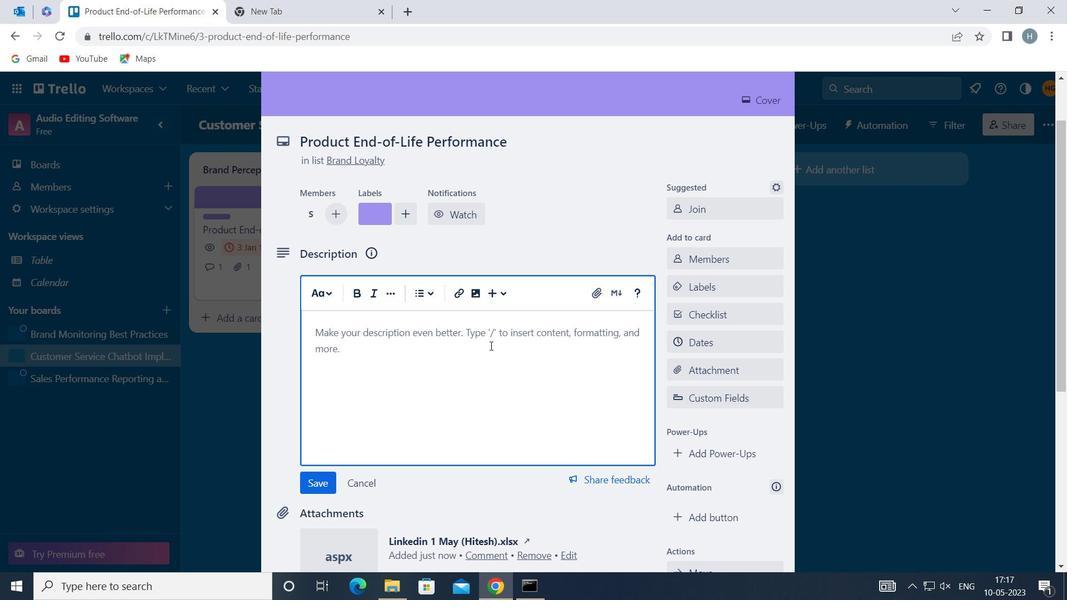 
Action: Mouse pressed left at (487, 343)
Screenshot: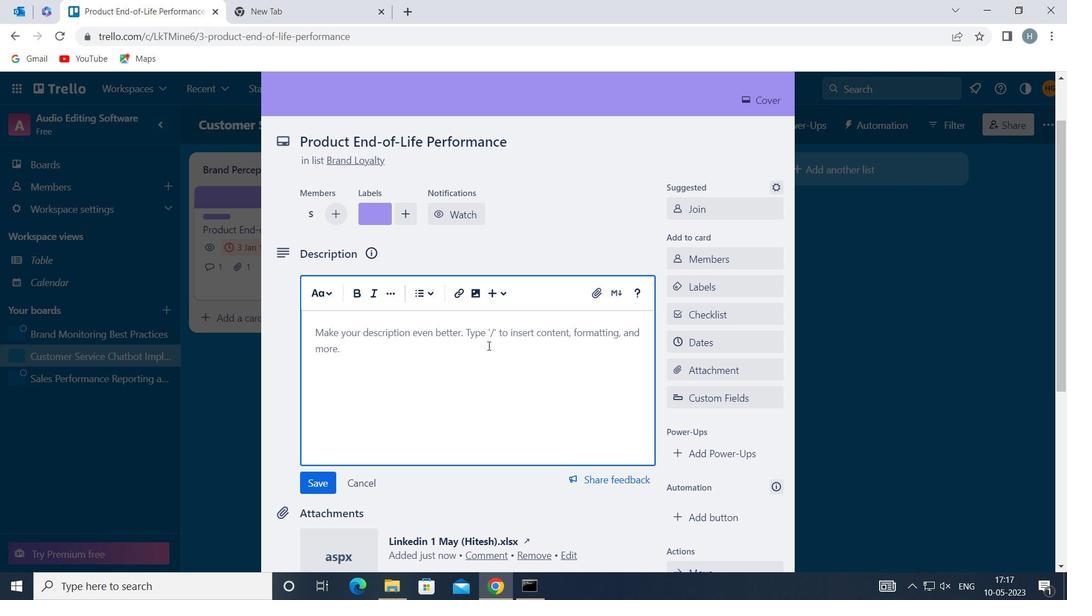 
Action: Mouse moved to (486, 341)
Screenshot: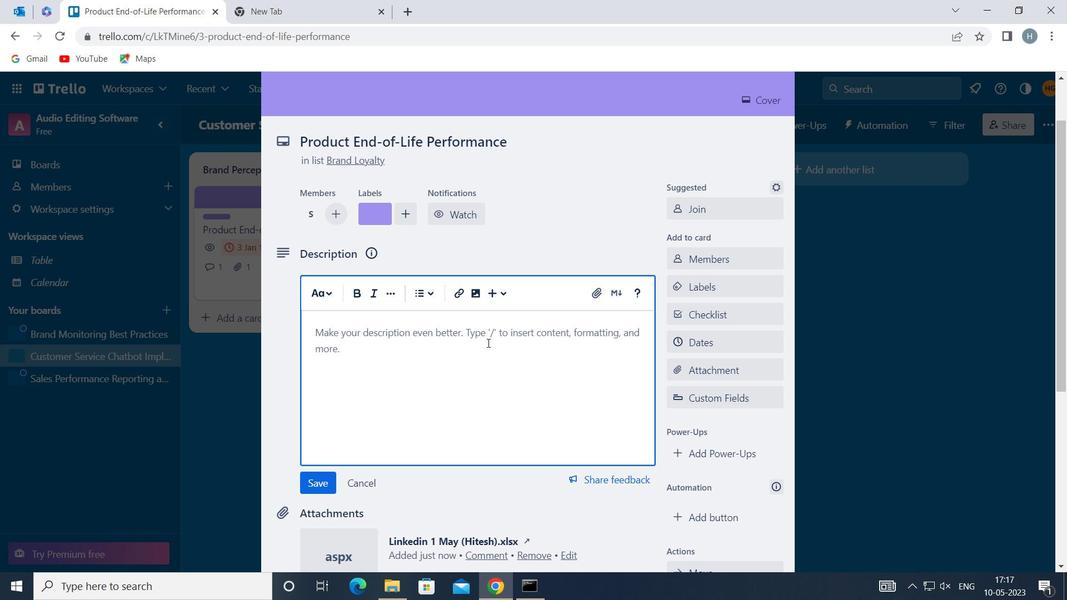 
Action: Key pressed <Key.shift>PLAN<Key.space>AND<Key.space><Key.shift>EXEC
Screenshot: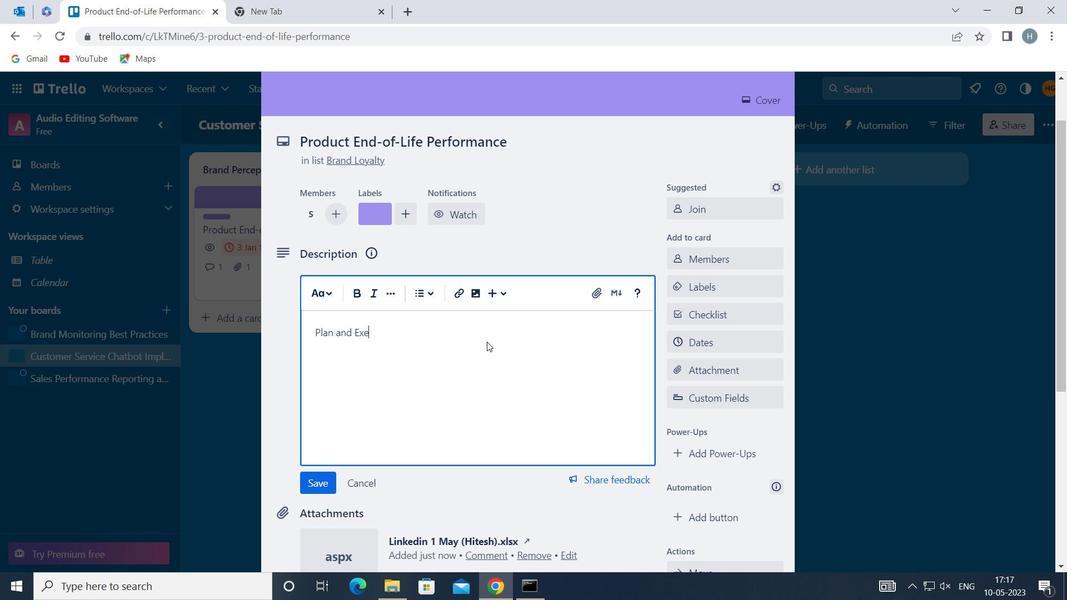 
Action: Mouse moved to (486, 341)
Screenshot: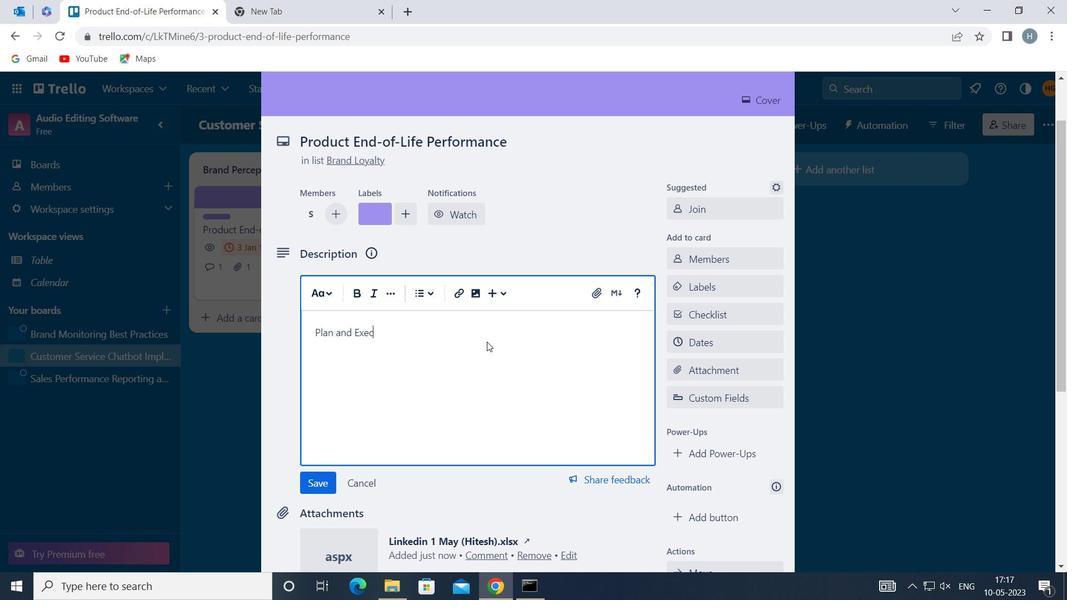 
Action: Key pressed UTE<Key.space>COMPANY<Key.space>TEAM-BUILDING<Key.space>RETREAT<Key.space>WITH<Key.space>A<Key.space>FOCUS<Key.space>ON<Key.space>PERSONAL<Key.space>DEVELOPMENT<Key.space>
Screenshot: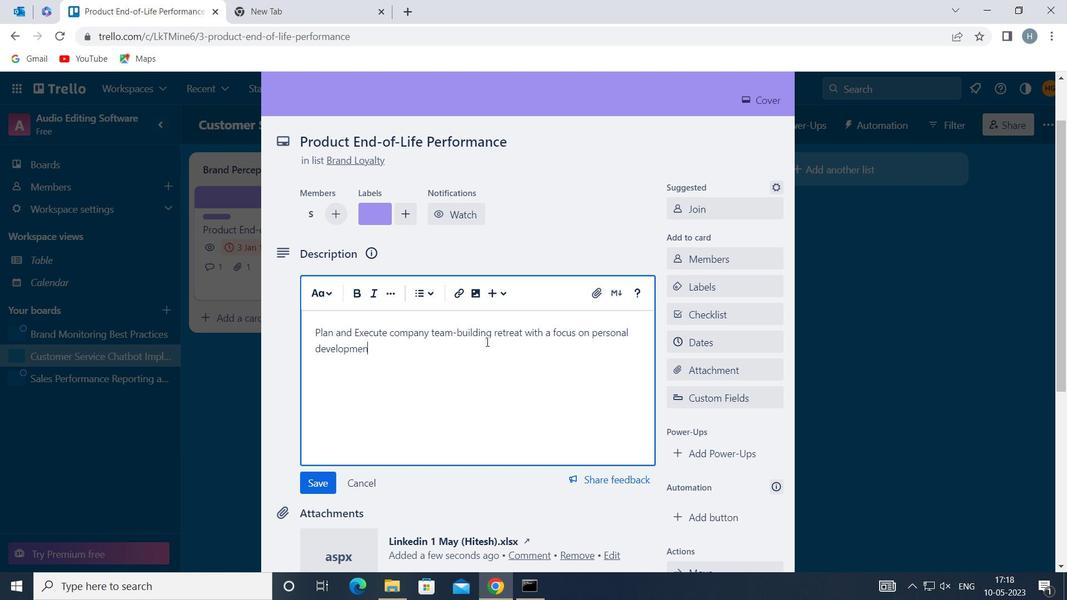 
Action: Mouse moved to (320, 485)
Screenshot: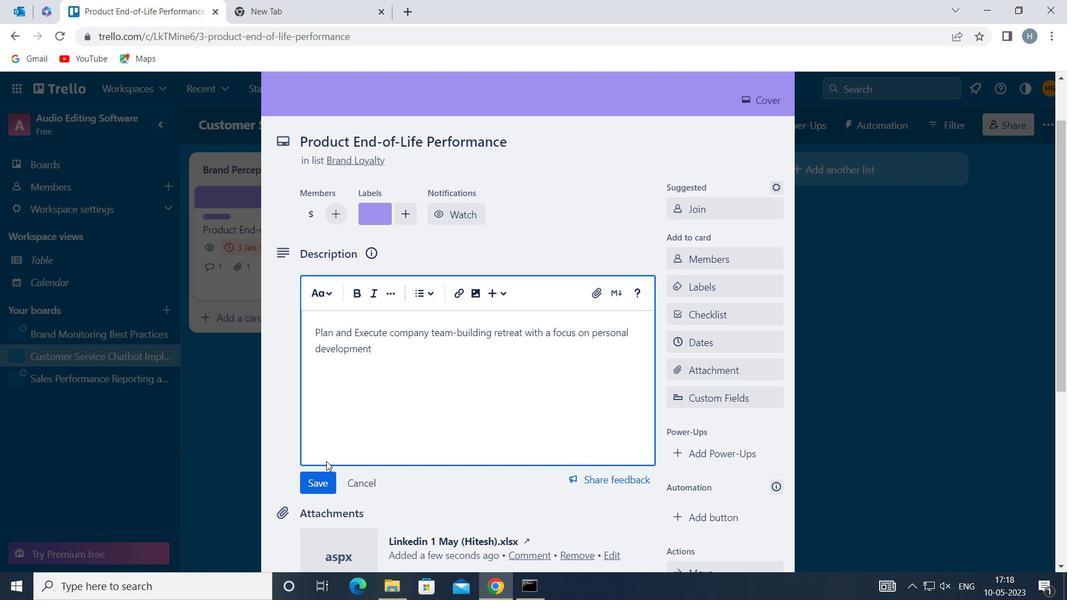 
Action: Mouse pressed left at (320, 485)
Screenshot: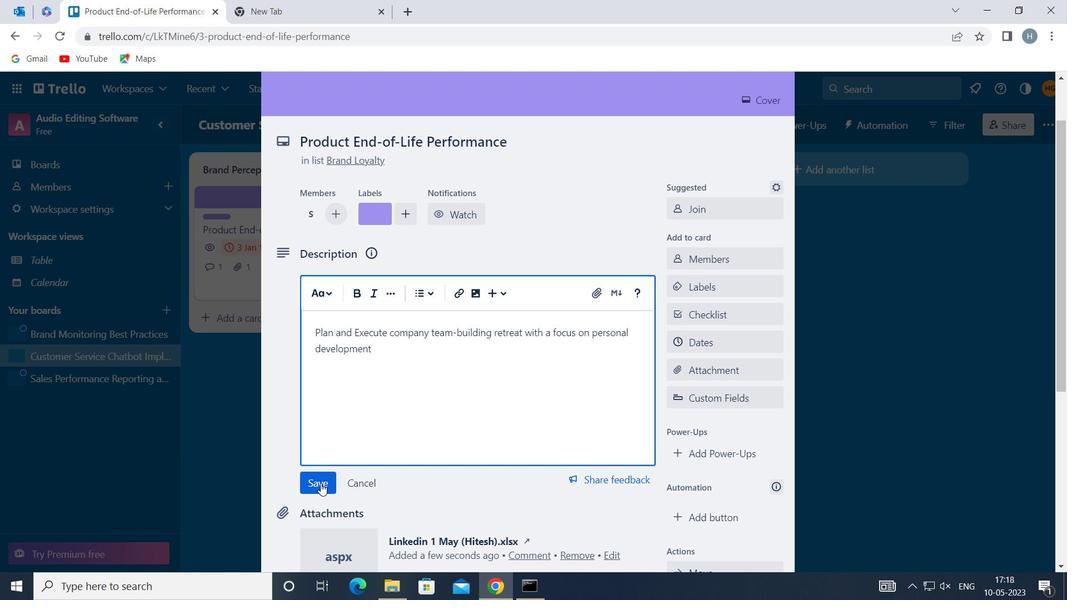 
Action: Mouse moved to (399, 388)
Screenshot: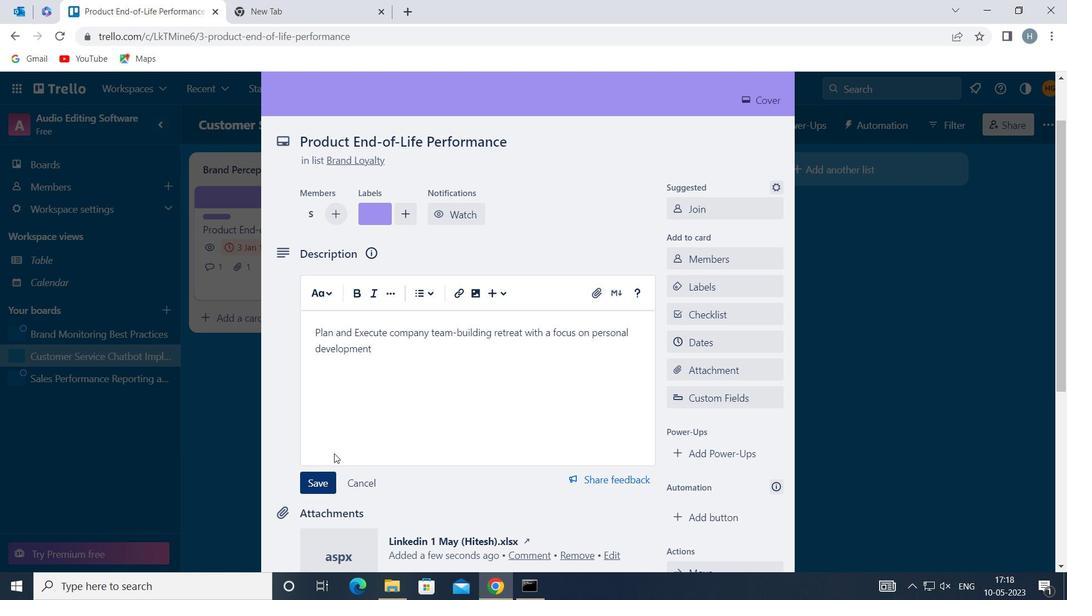 
Action: Mouse scrolled (399, 387) with delta (0, 0)
Screenshot: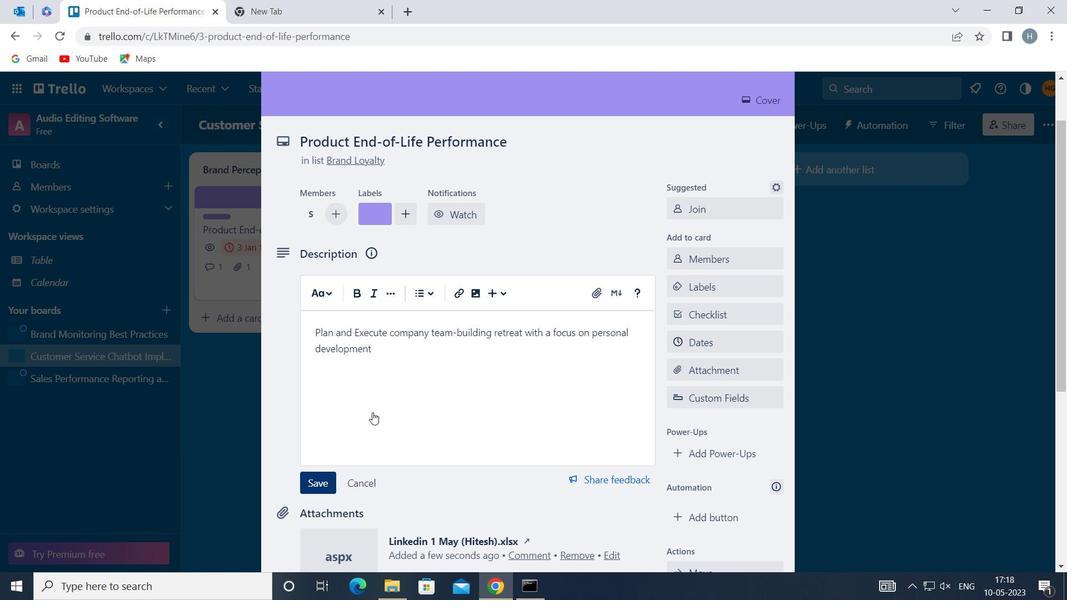 
Action: Mouse scrolled (399, 387) with delta (0, 0)
Screenshot: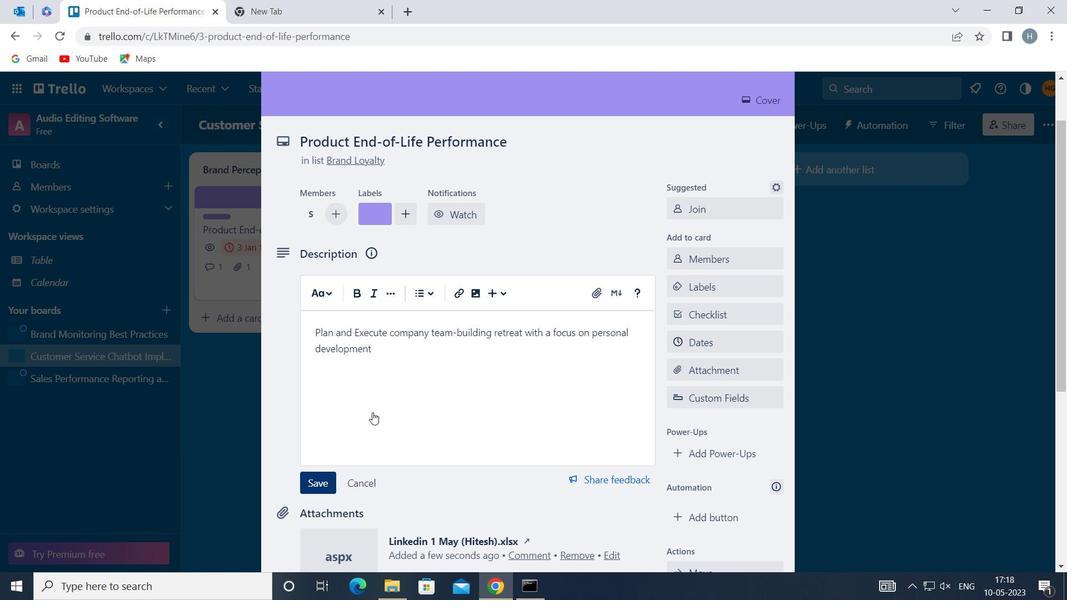 
Action: Mouse scrolled (399, 387) with delta (0, 0)
Screenshot: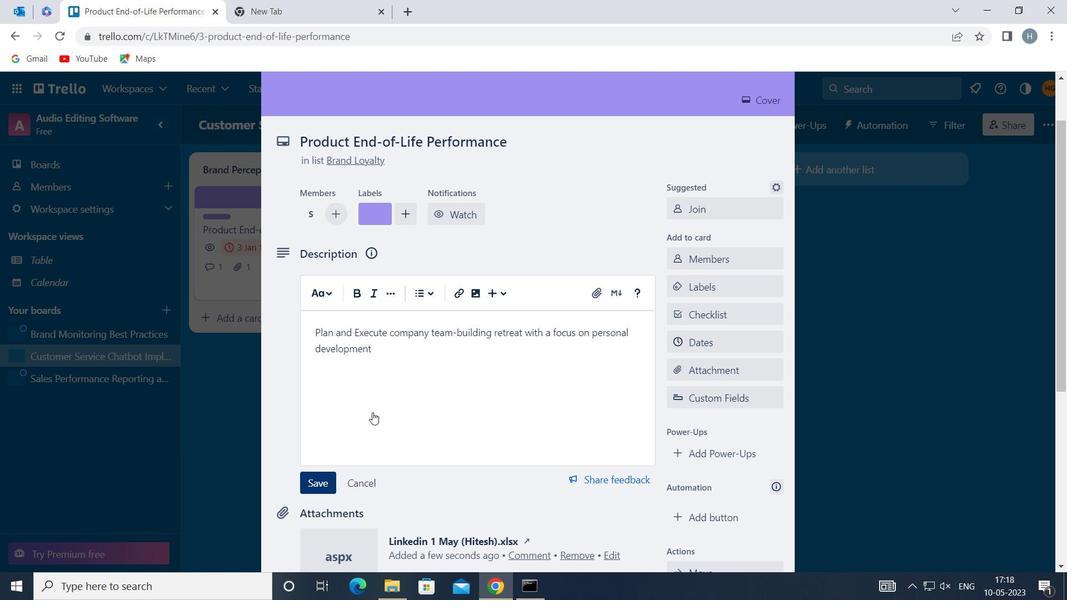 
Action: Mouse moved to (400, 387)
Screenshot: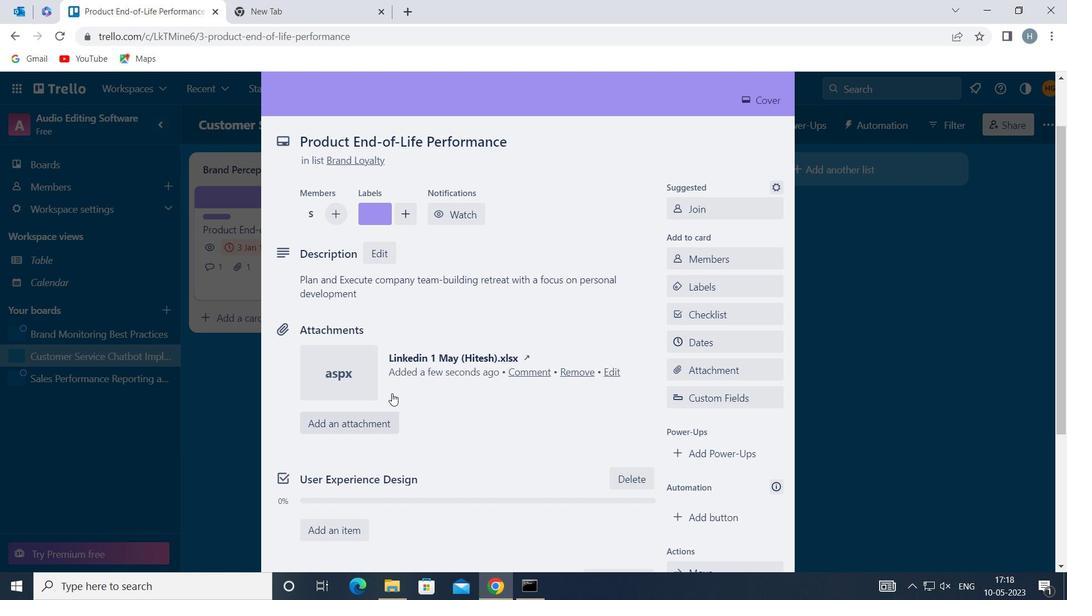 
Action: Mouse scrolled (400, 386) with delta (0, 0)
Screenshot: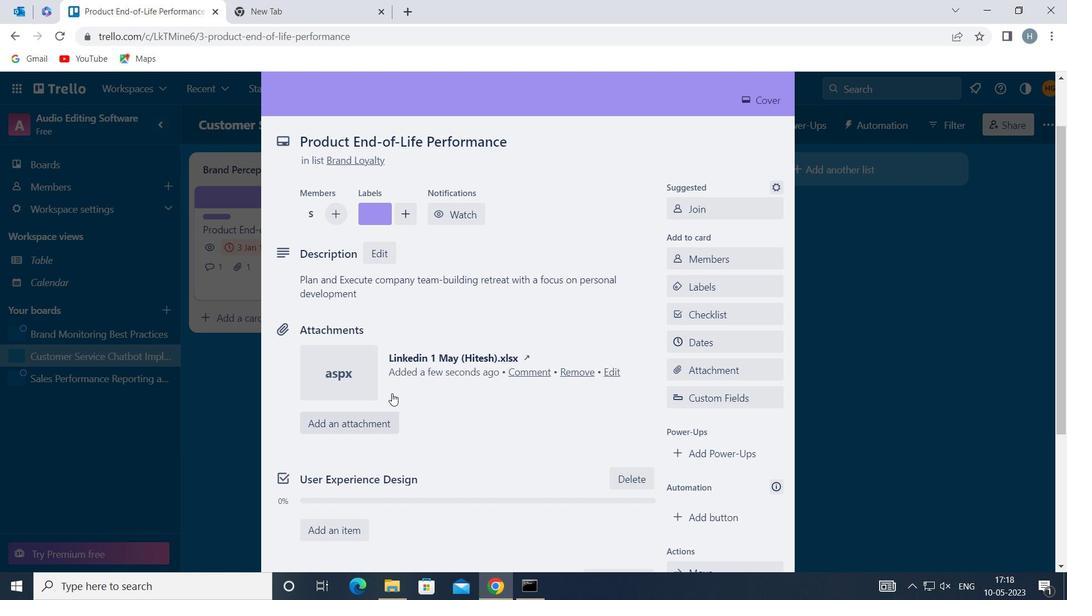 
Action: Mouse moved to (436, 371)
Screenshot: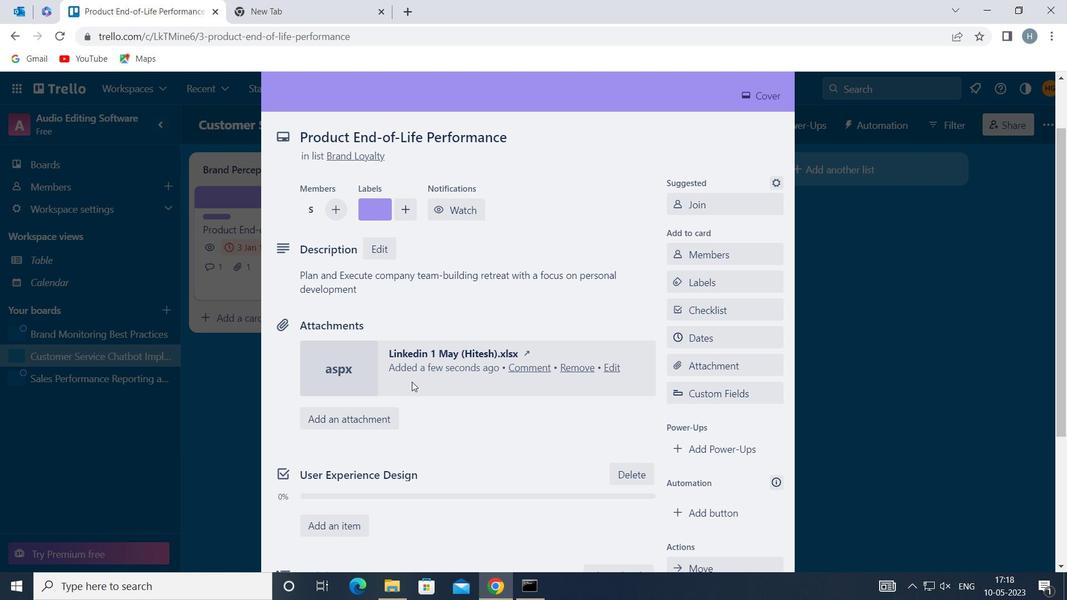 
Action: Mouse scrolled (436, 371) with delta (0, 0)
Screenshot: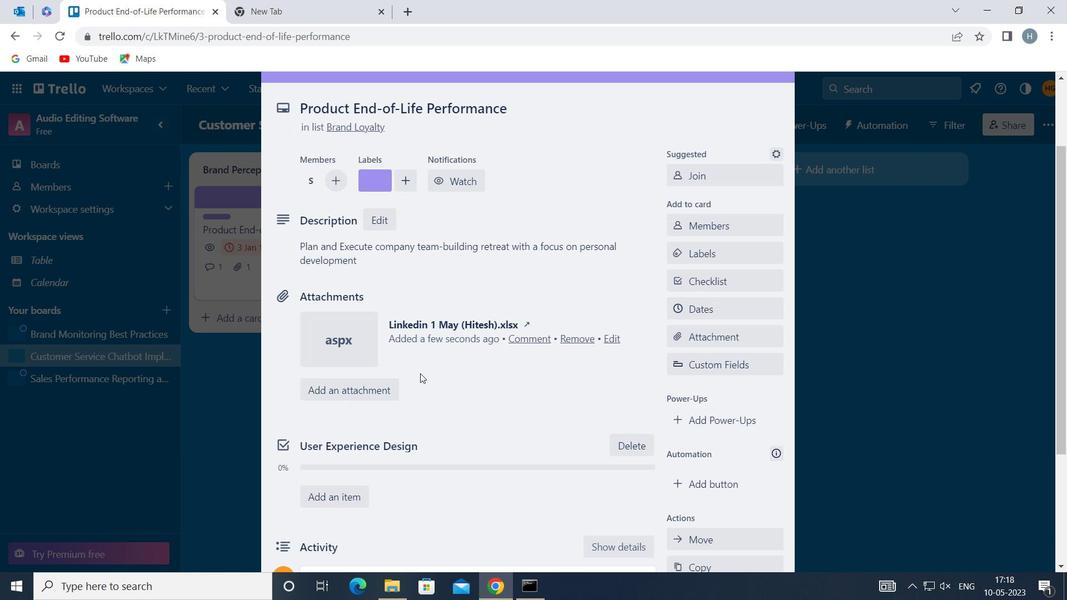 
Action: Mouse moved to (456, 394)
Screenshot: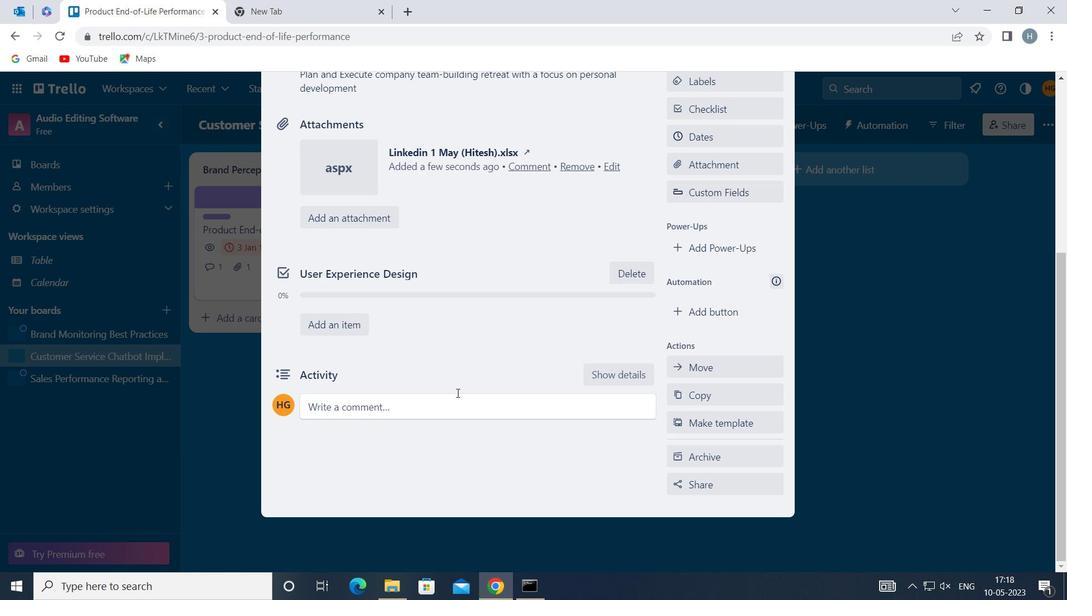 
Action: Mouse pressed left at (456, 394)
Screenshot: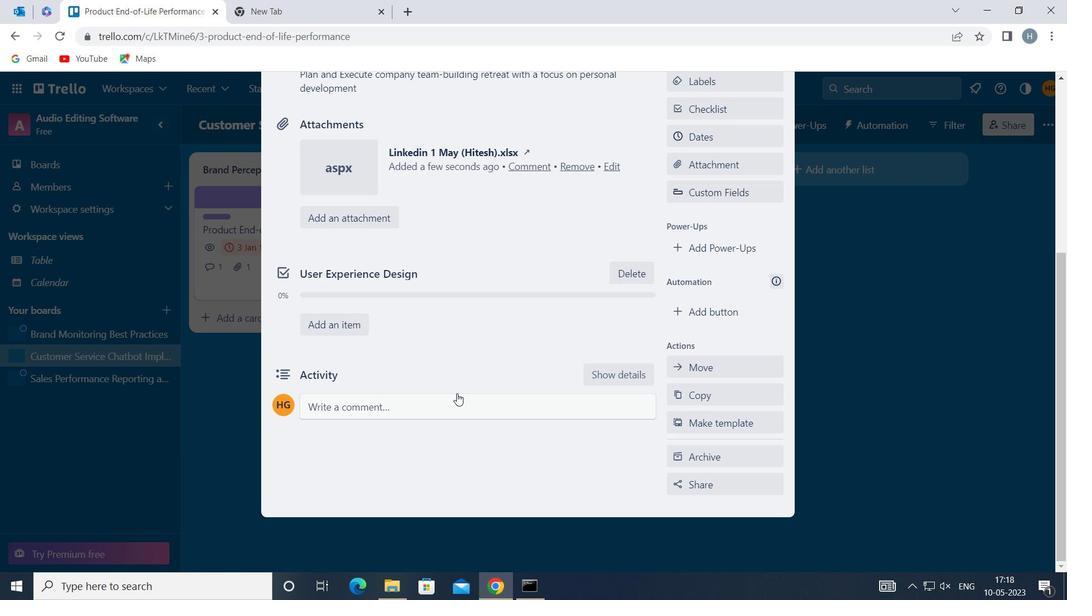 
Action: Mouse moved to (458, 445)
Screenshot: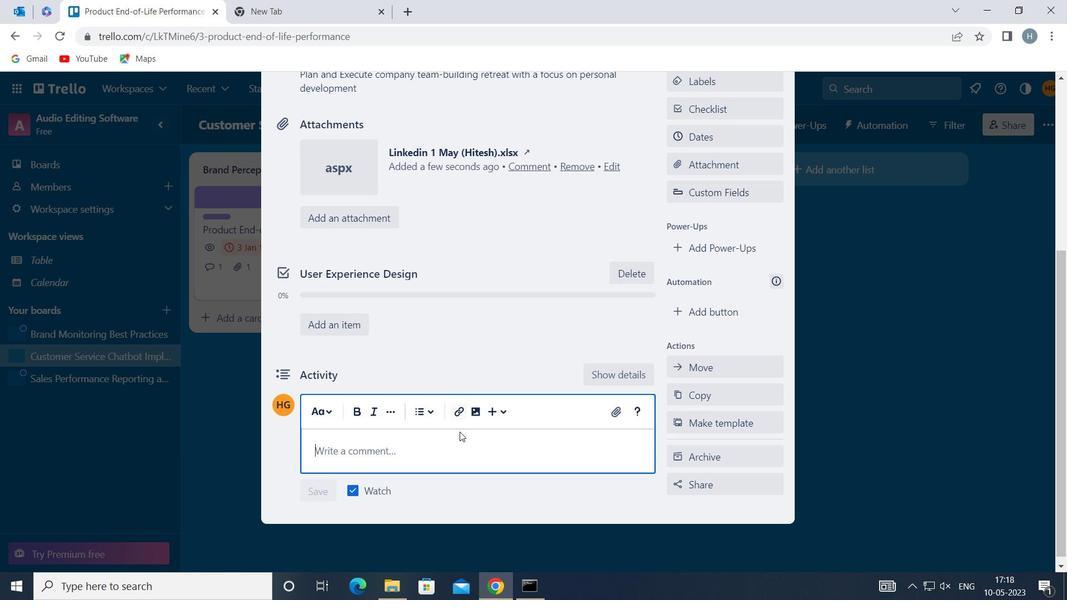 
Action: Mouse pressed left at (458, 445)
Screenshot: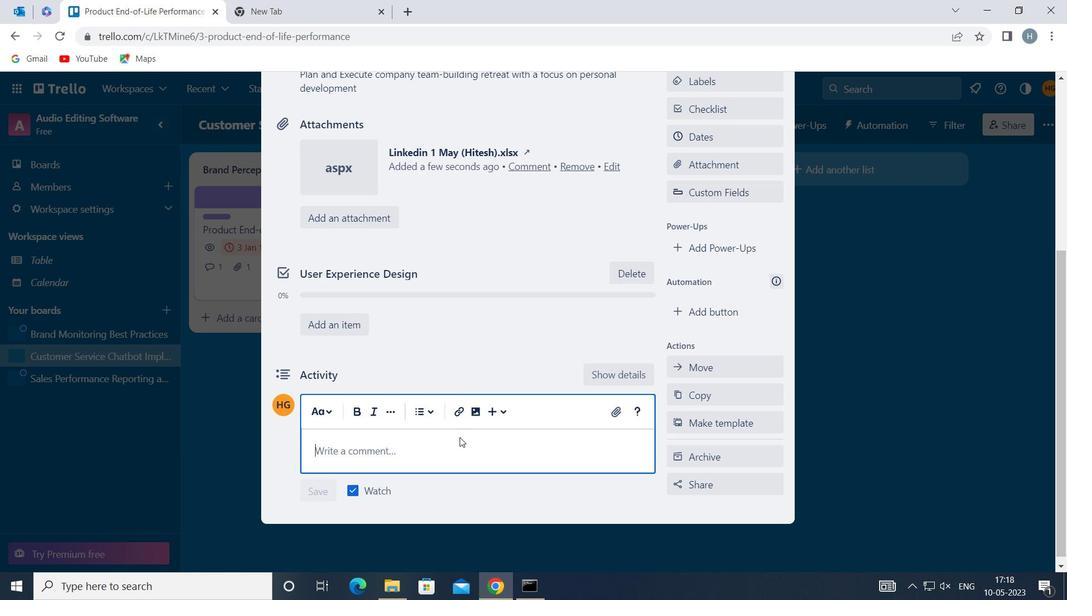 
Action: Mouse moved to (458, 430)
Screenshot: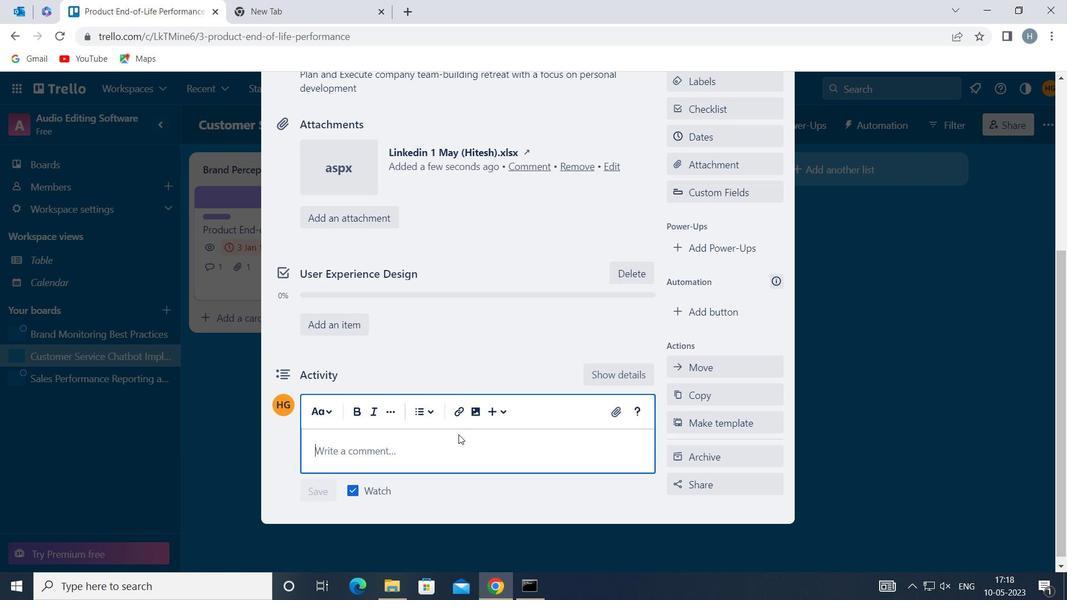 
Action: Key pressed <Key.shift>THIS<Key.space><Key.shift>T<Key.backspace><Key.backspace><Key.space>TASK<Key.space>PRESENTS<Key.space>ANOPPORTUNITY<Key.space>TO<Key.space>BUILD<Key.left><Key.left><Key.left><Key.left><Key.left><Key.left><Key.left><Key.left><Key.left><Key.backspace><Key.backspace><Key.backspace><Key.backspace><Key.backspace><Key.backspace><Key.backspace><Key.backspace><Key.backspace><Key.backspace><Key.right><Key.right><Key.right><Key.right><Key.right><Key.right><Key.right><Key.right><Key.right><Key.backspace><Key.backspace><Key.backspace><Key.backspace><Key.backspace><Key.backspace><Key.backspace><Key.backspace><Key.backspace><Key.backspace><Key.backspace><Key.backspace><Key.backspace><Key.space>AN<Key.space>OPPORTUNITY<Key.space>TO<Key.space>BUILD<Key.space>STRONG<Key.space>RELATIONSHIP<Key.space><Key.backspace>S<Key.space>WITH<Key.space>OUR<Key.space>STAKEHOLDERS<Key.space>AND<Key.space>EARN<Key.space>THEIR<Key.space>TRUST
Screenshot: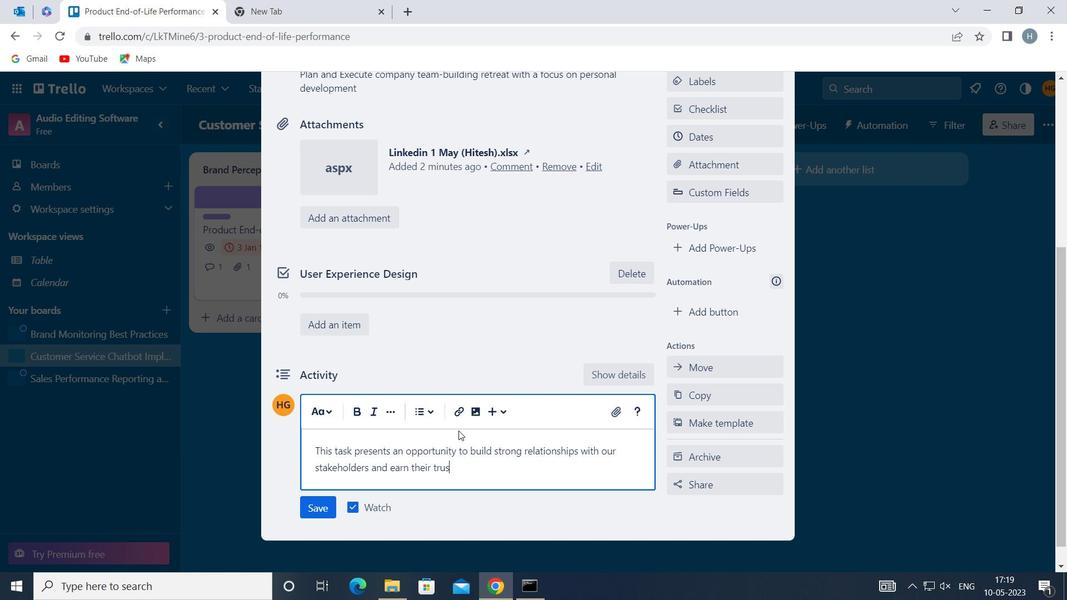 
Action: Mouse moved to (320, 503)
Screenshot: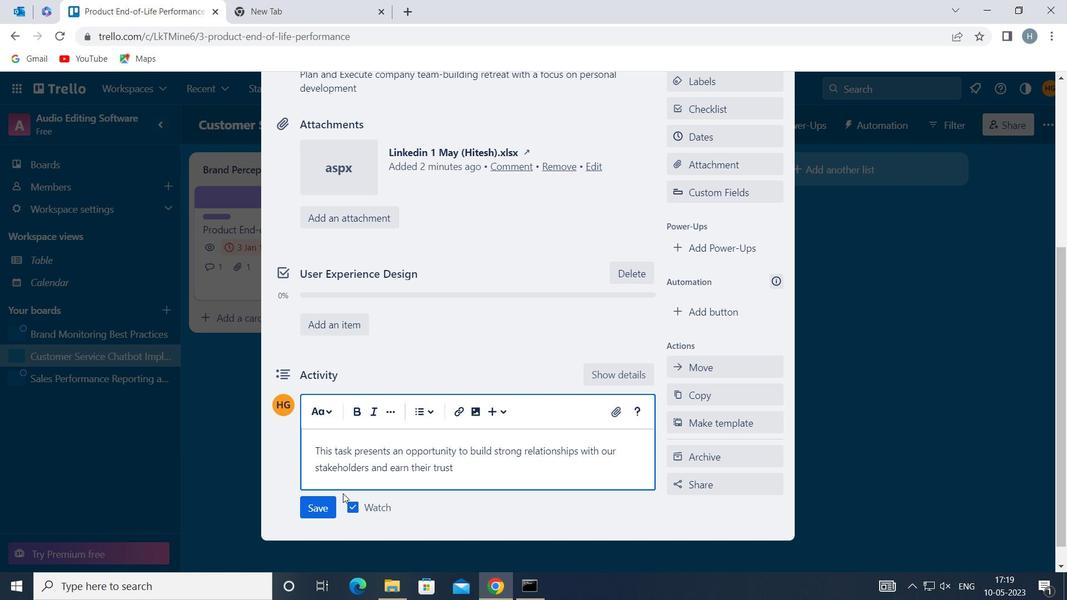 
Action: Mouse pressed left at (320, 503)
Screenshot: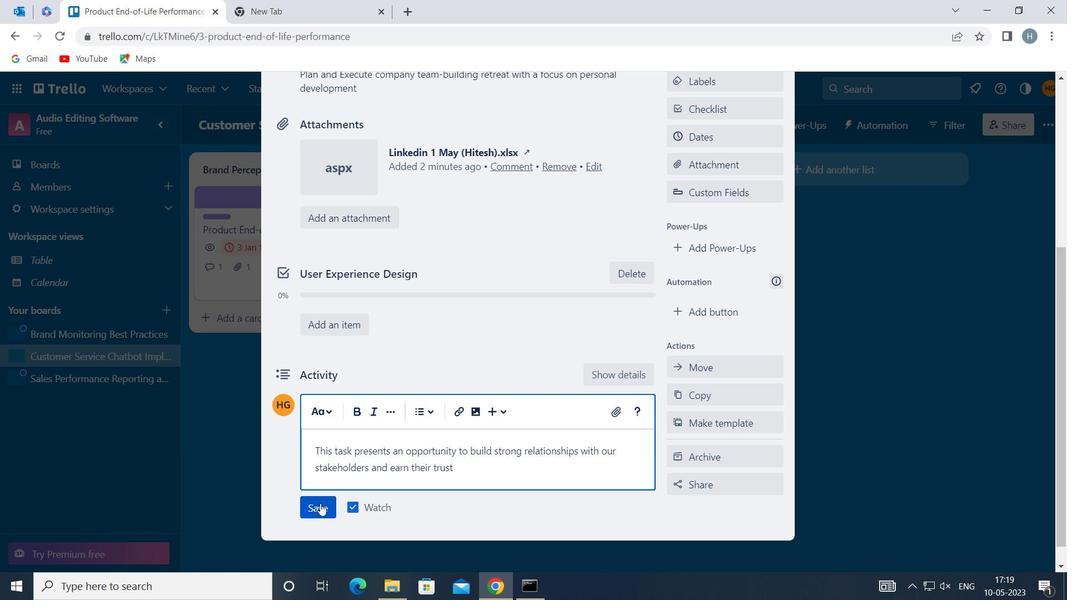 
Action: Mouse moved to (712, 140)
Screenshot: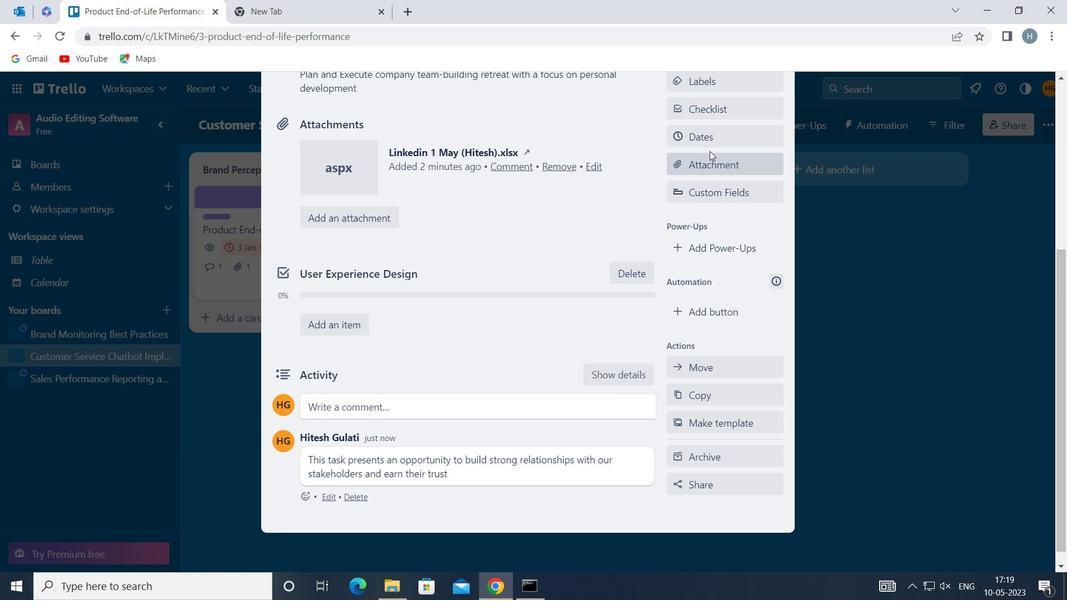 
Action: Mouse pressed left at (712, 140)
Screenshot: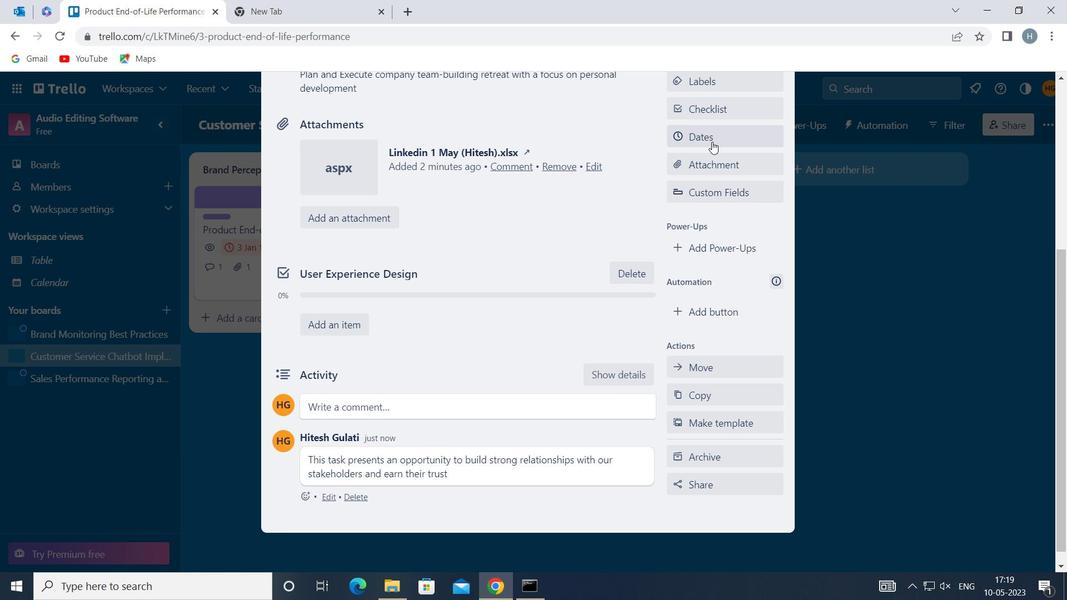 
Action: Mouse moved to (680, 369)
Screenshot: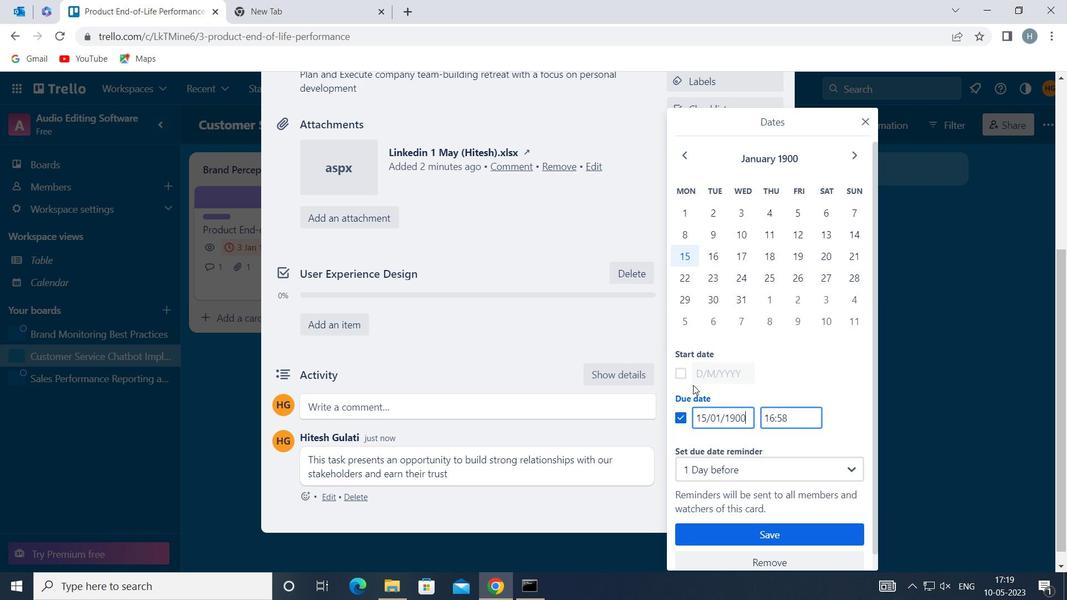 
Action: Mouse pressed left at (680, 369)
Screenshot: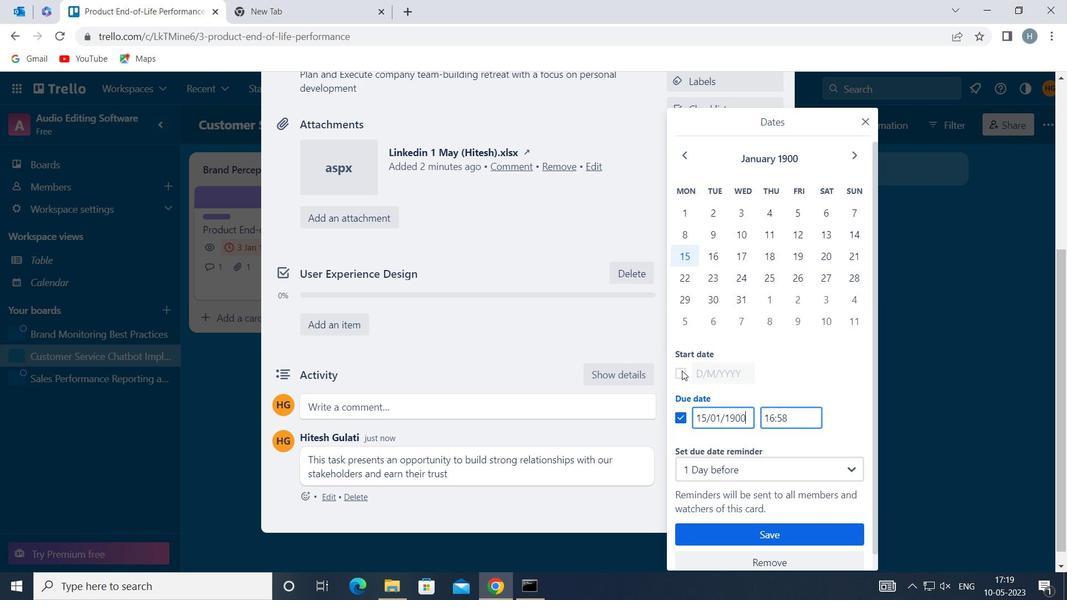 
Action: Mouse moved to (708, 368)
Screenshot: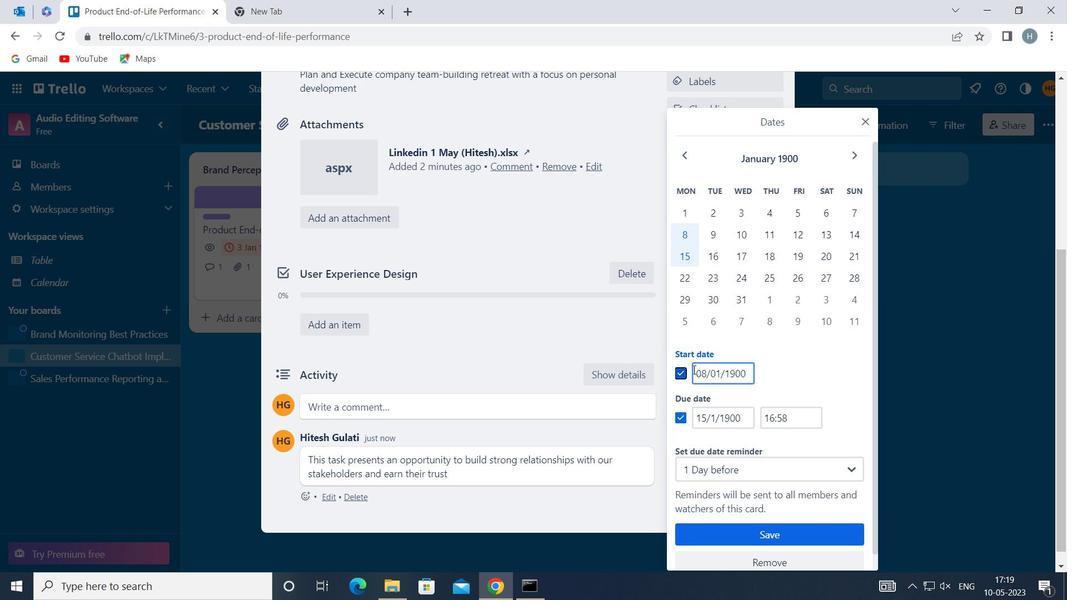 
Action: Mouse pressed left at (708, 368)
Screenshot: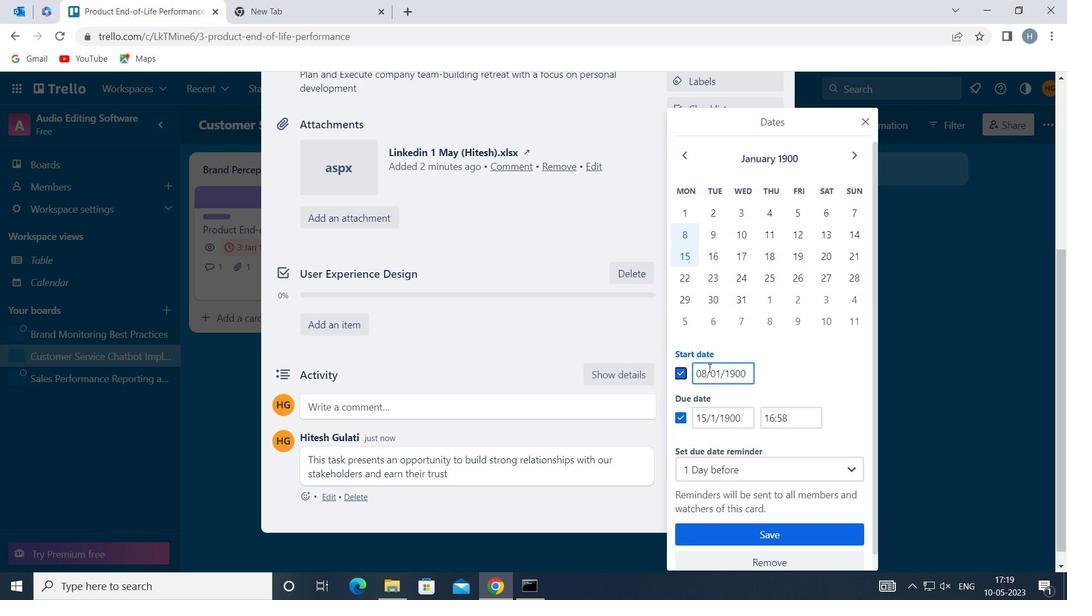
Action: Mouse moved to (700, 371)
Screenshot: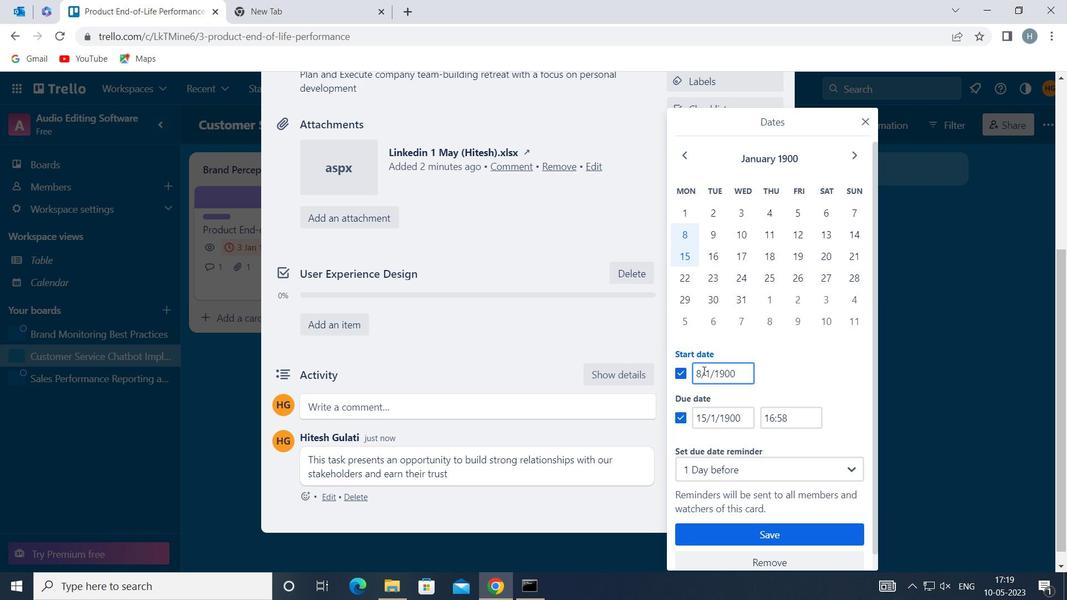 
Action: Mouse pressed left at (700, 371)
Screenshot: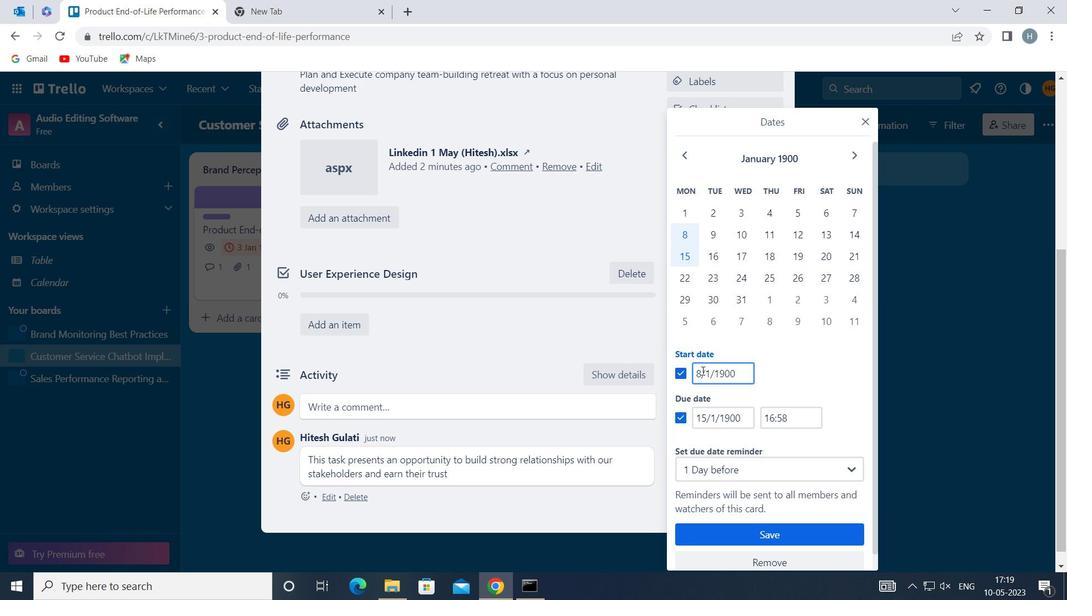 
Action: Key pressed <Key.backspace>9
Screenshot: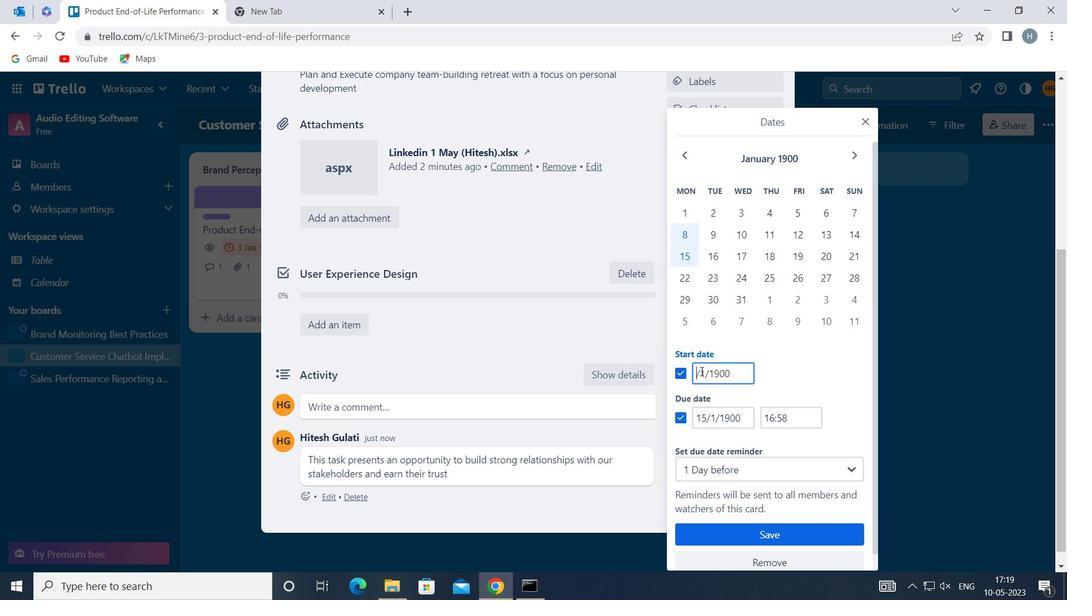 
Action: Mouse moved to (702, 416)
Screenshot: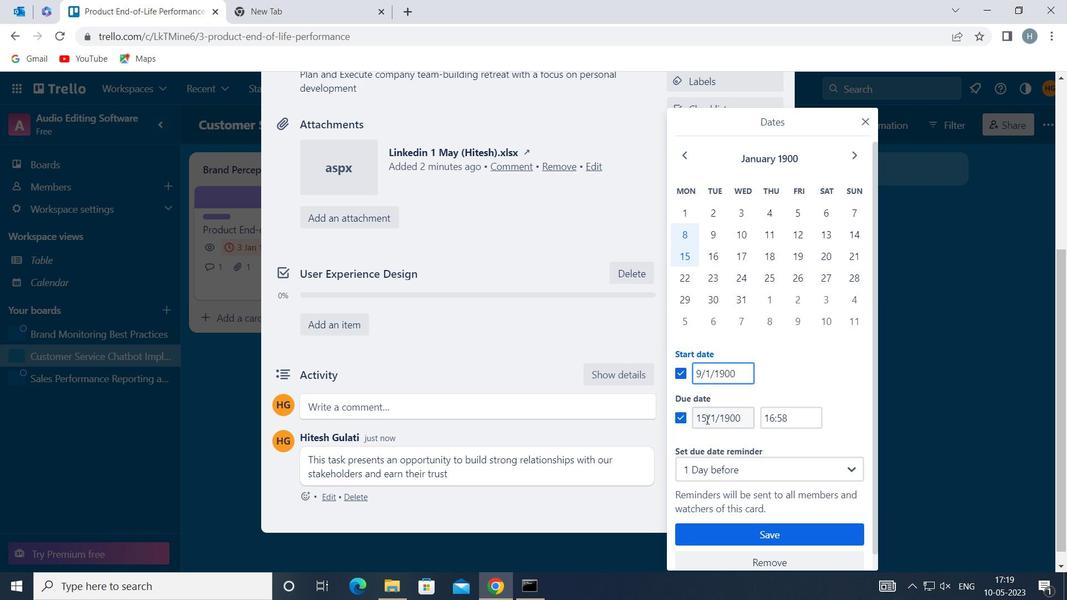 
Action: Mouse pressed left at (702, 416)
Screenshot: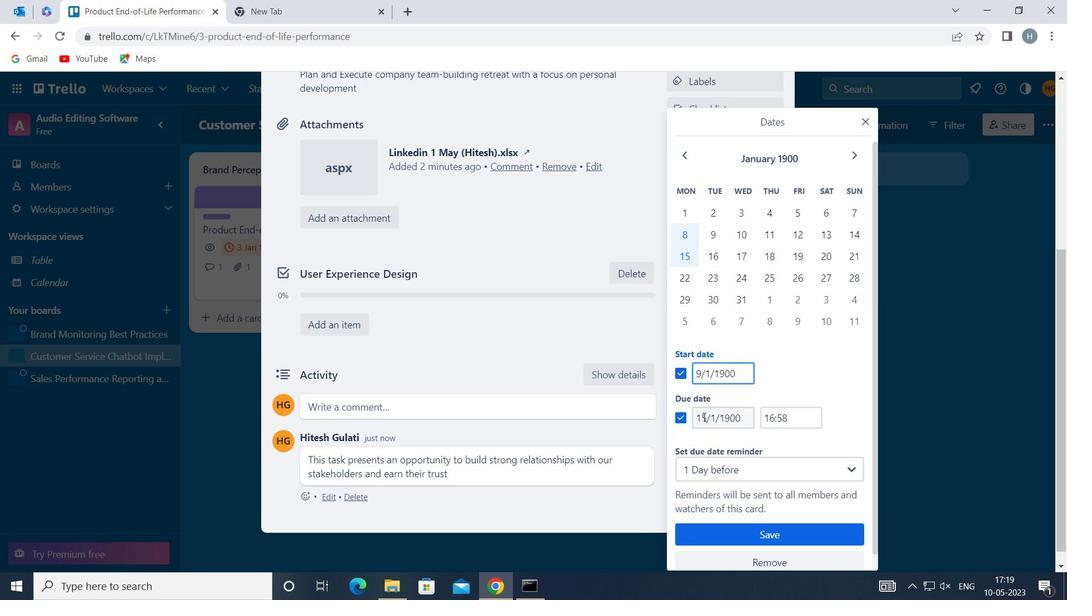
Action: Mouse moved to (708, 414)
Screenshot: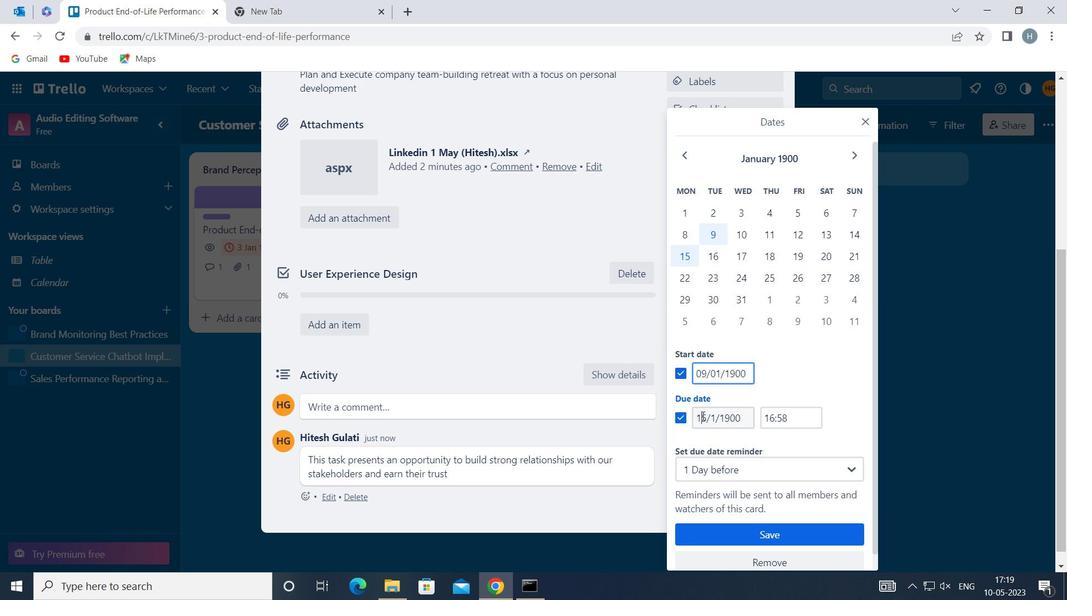 
Action: Mouse pressed left at (708, 414)
Screenshot: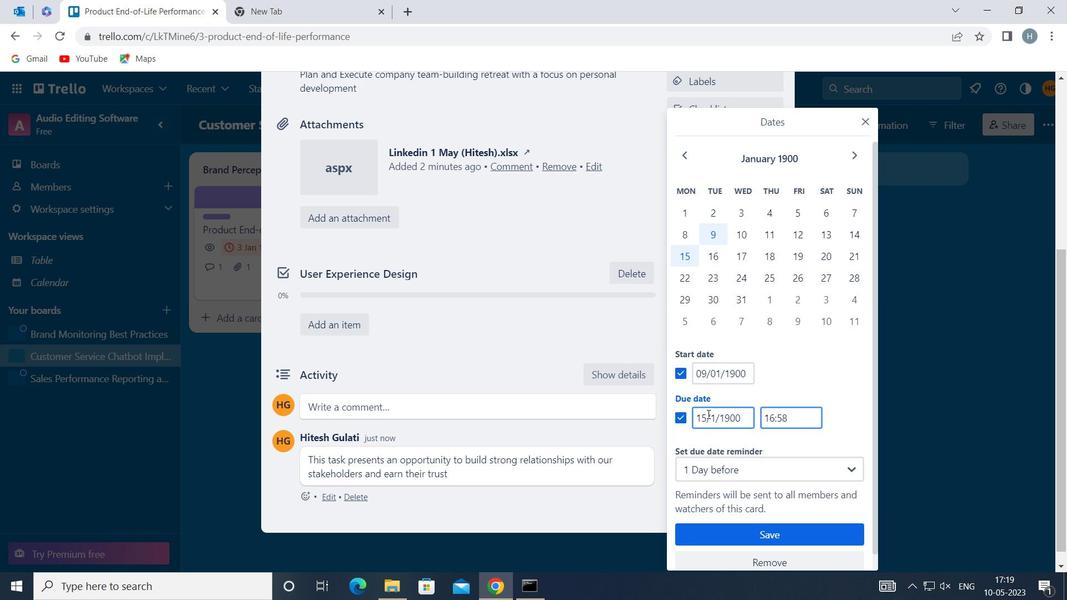 
Action: Key pressed <Key.backspace><Key.backspace>16
Screenshot: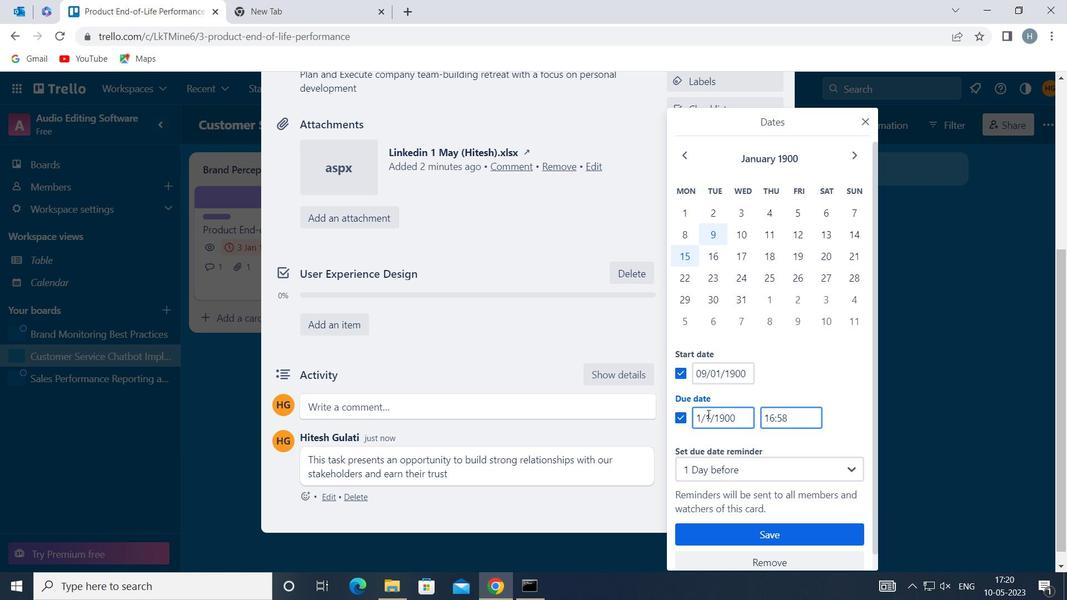 
Action: Mouse moved to (788, 536)
Screenshot: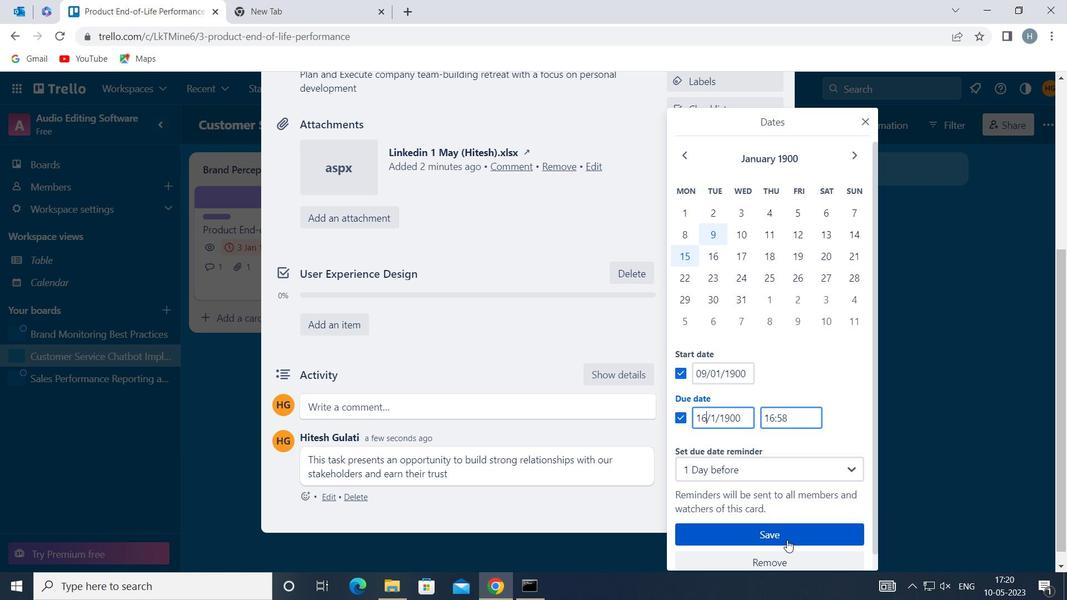 
Action: Mouse pressed left at (788, 536)
Screenshot: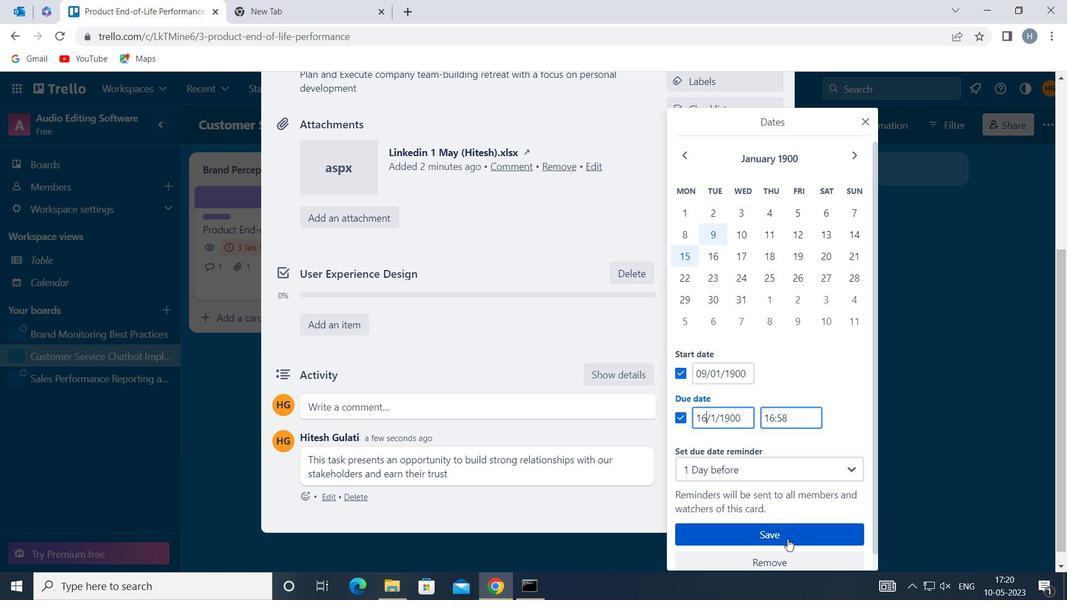 
Action: Mouse moved to (730, 433)
Screenshot: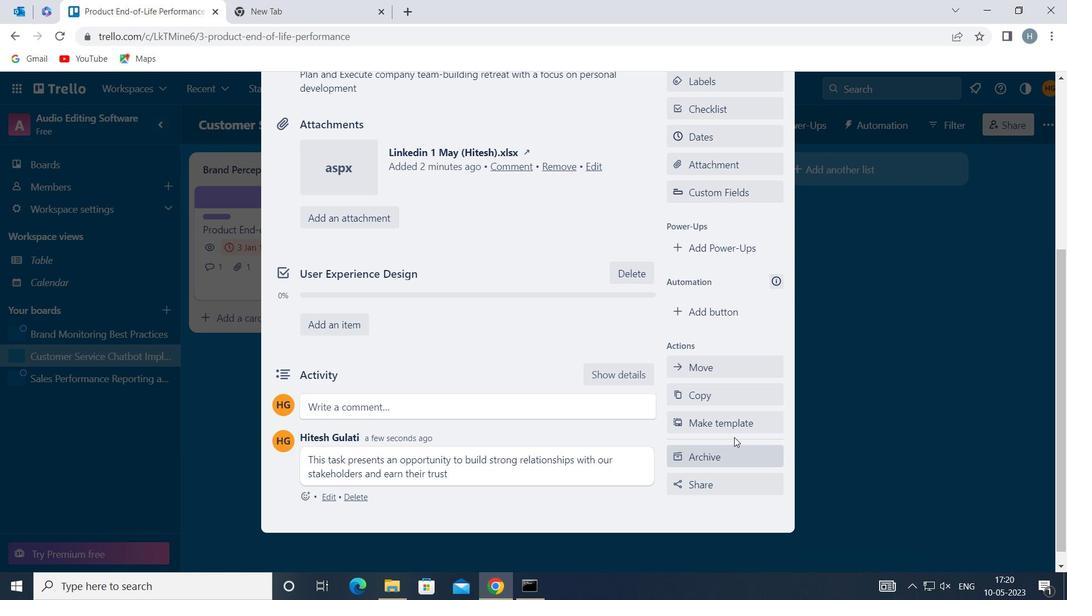 
